 Task: Add a signature Micah Thompson containing With heartfelt thanks and warm wishes, Micah Thompson to email address softage.9@softage.net and add a label Insurance claims
Action: Mouse moved to (944, 230)
Screenshot: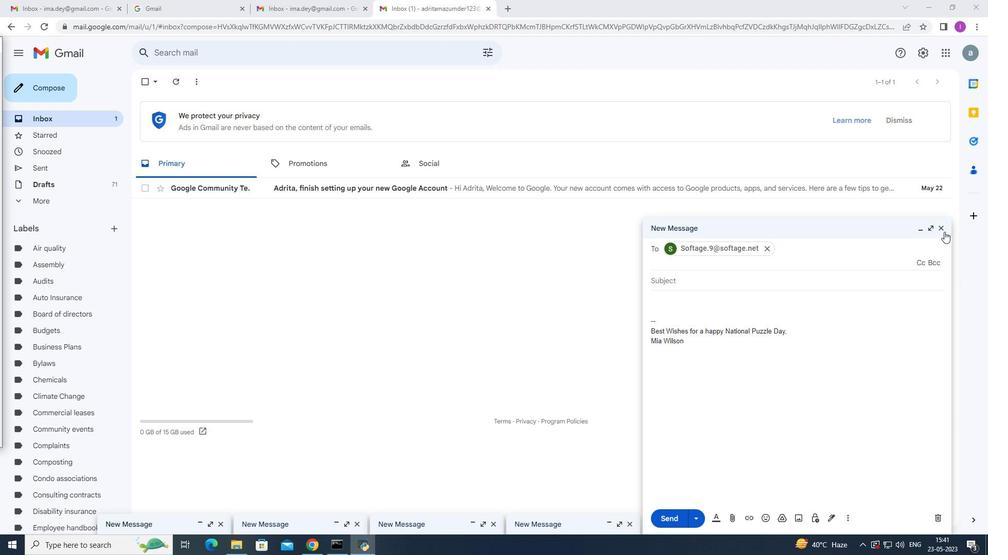 
Action: Mouse pressed left at (944, 230)
Screenshot: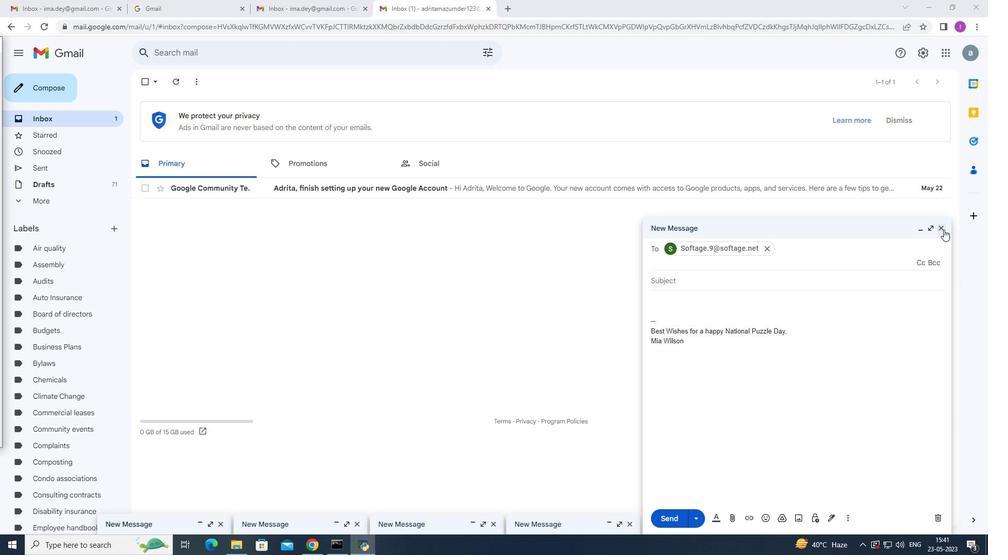 
Action: Mouse moved to (927, 52)
Screenshot: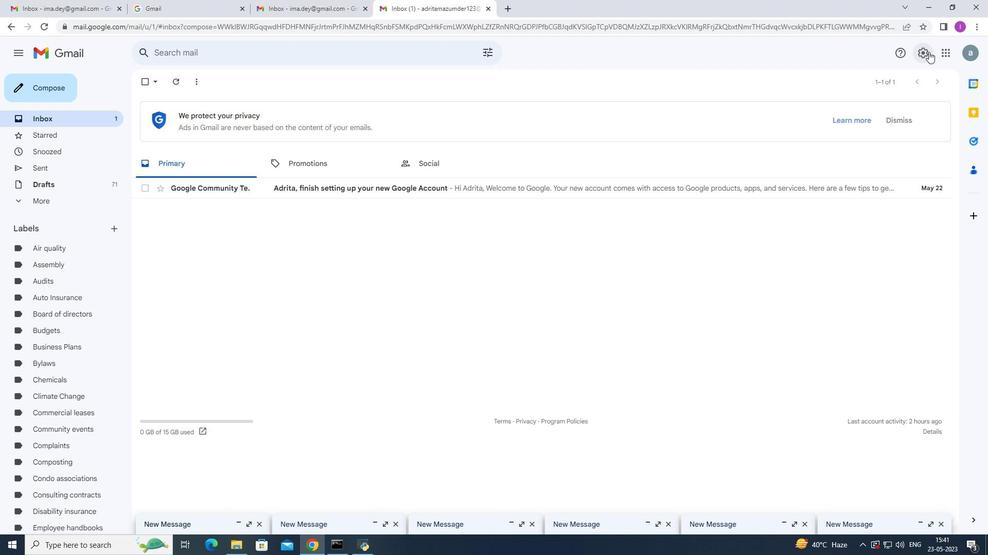 
Action: Mouse pressed left at (927, 52)
Screenshot: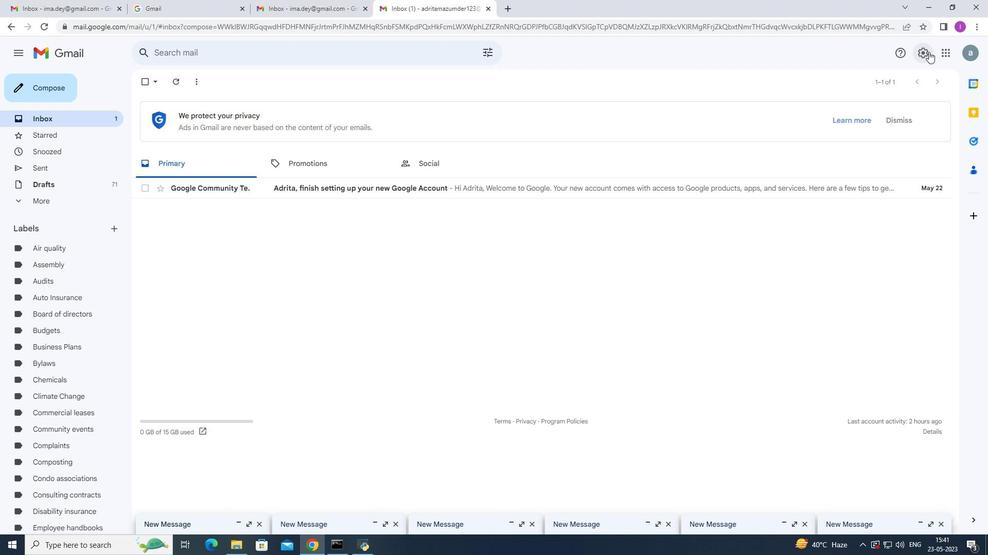 
Action: Mouse moved to (917, 52)
Screenshot: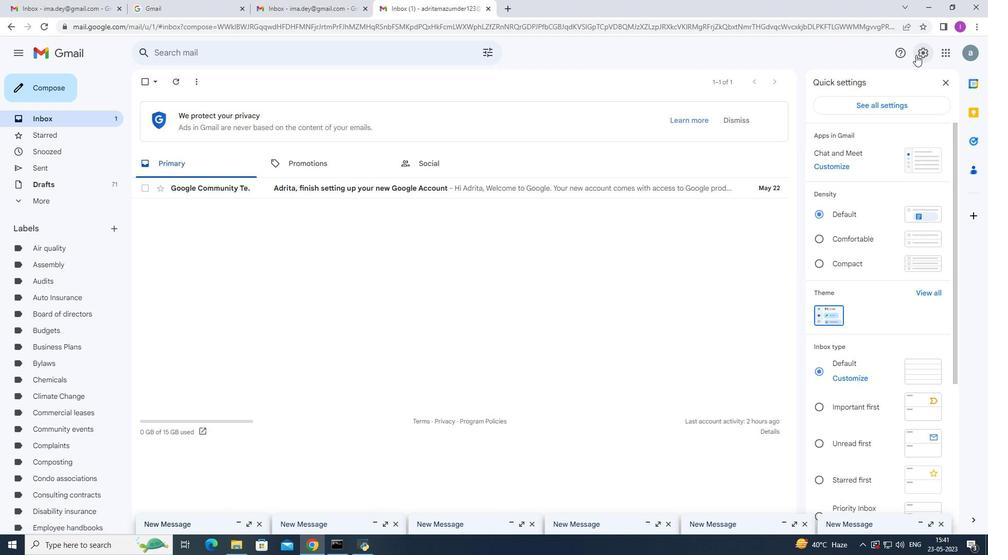 
Action: Mouse pressed left at (917, 52)
Screenshot: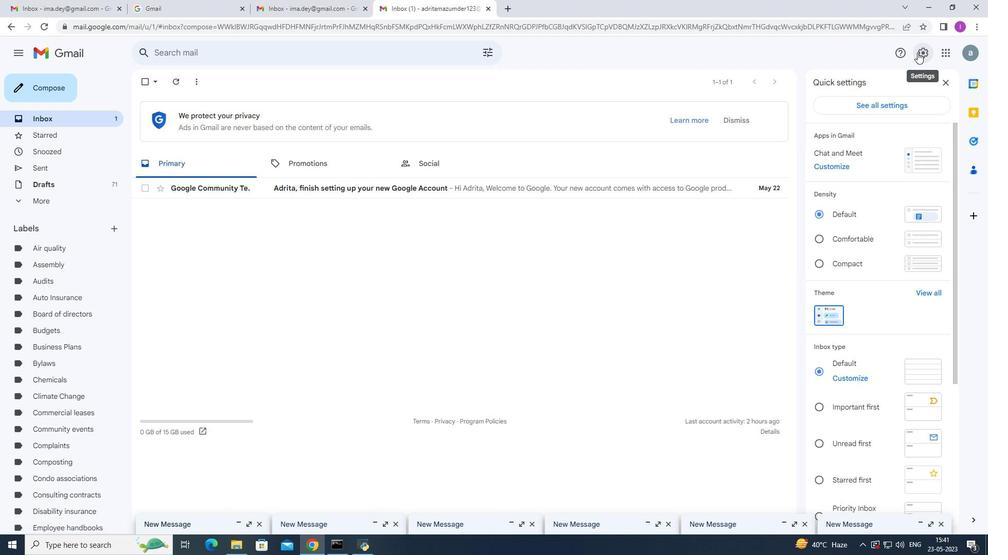 
Action: Mouse moved to (919, 54)
Screenshot: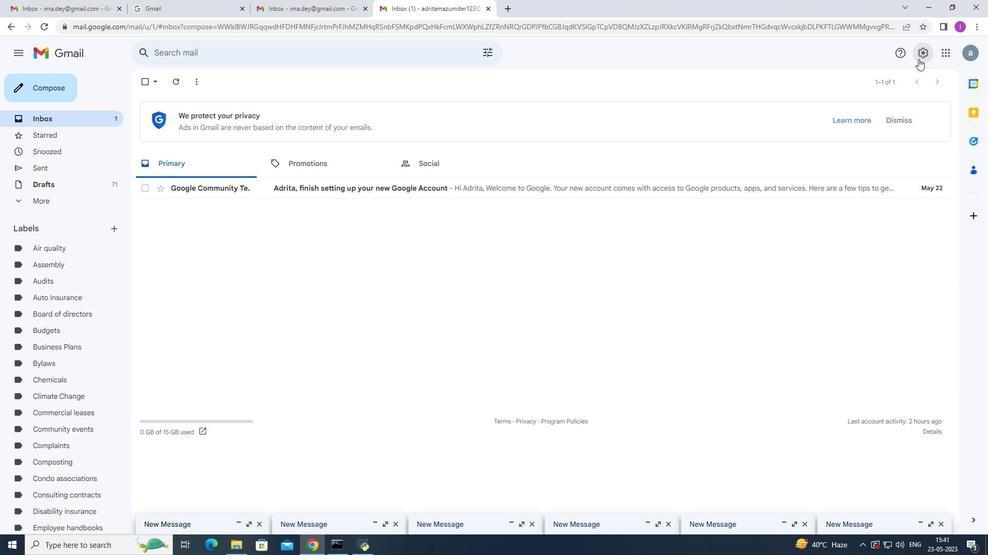 
Action: Mouse pressed left at (919, 54)
Screenshot: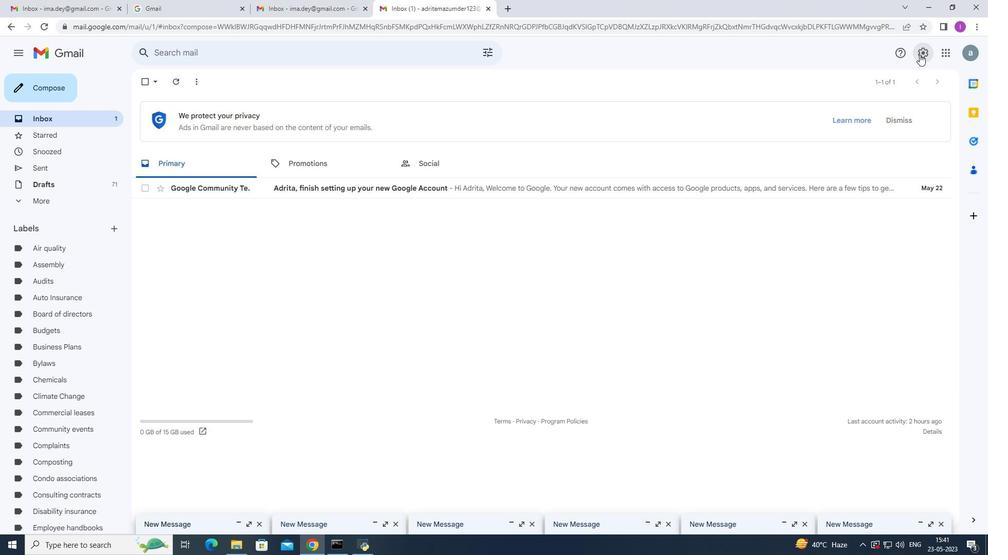 
Action: Mouse moved to (869, 102)
Screenshot: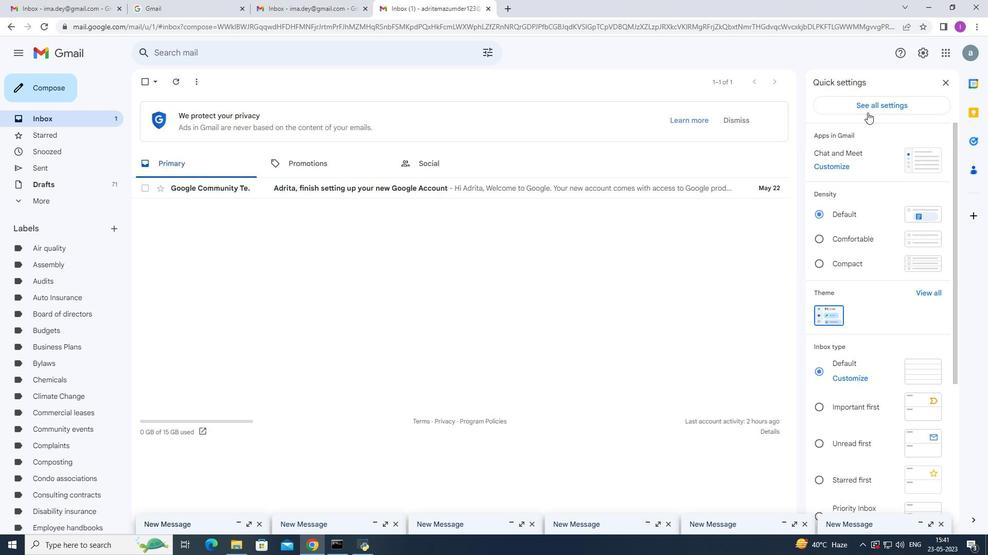 
Action: Mouse pressed left at (869, 102)
Screenshot: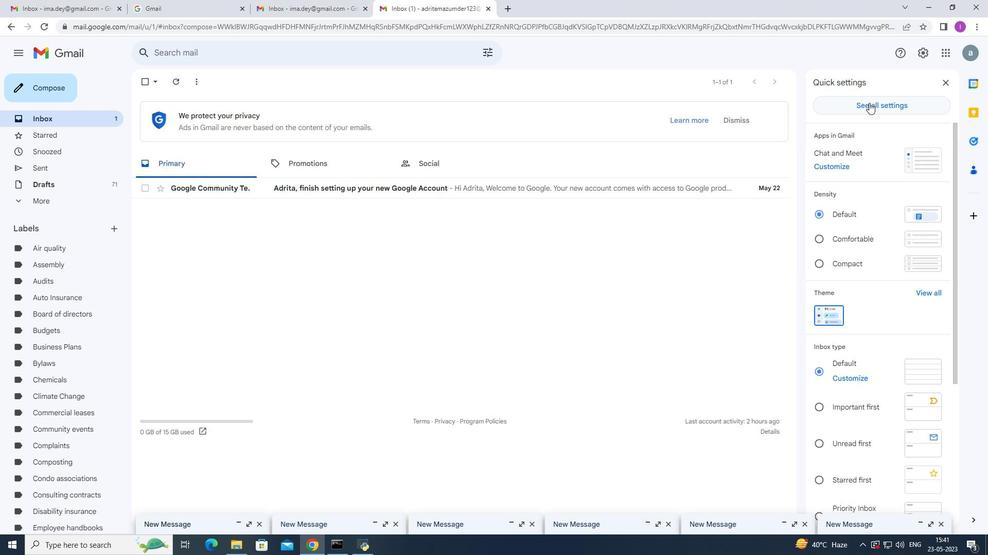 
Action: Mouse moved to (445, 309)
Screenshot: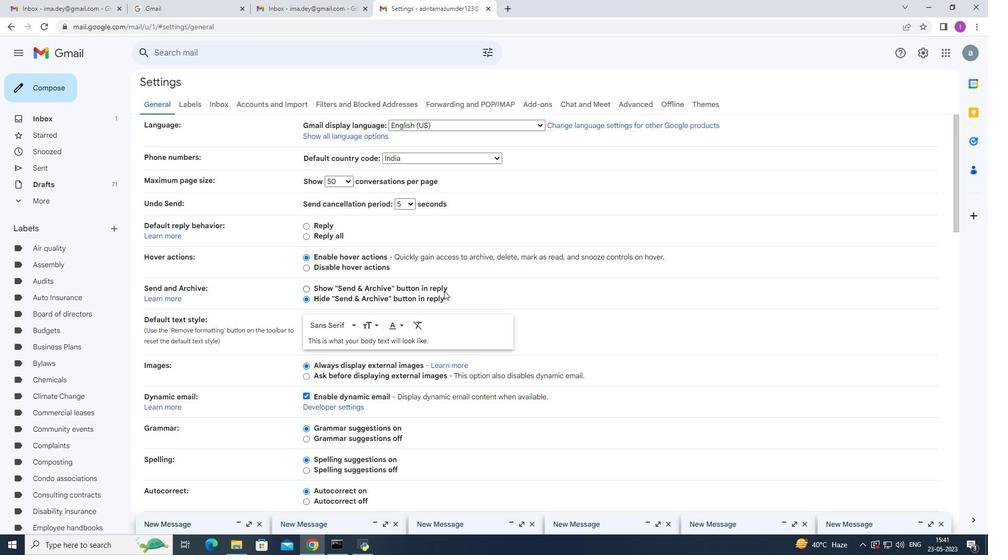 
Action: Mouse scrolled (442, 294) with delta (0, 0)
Screenshot: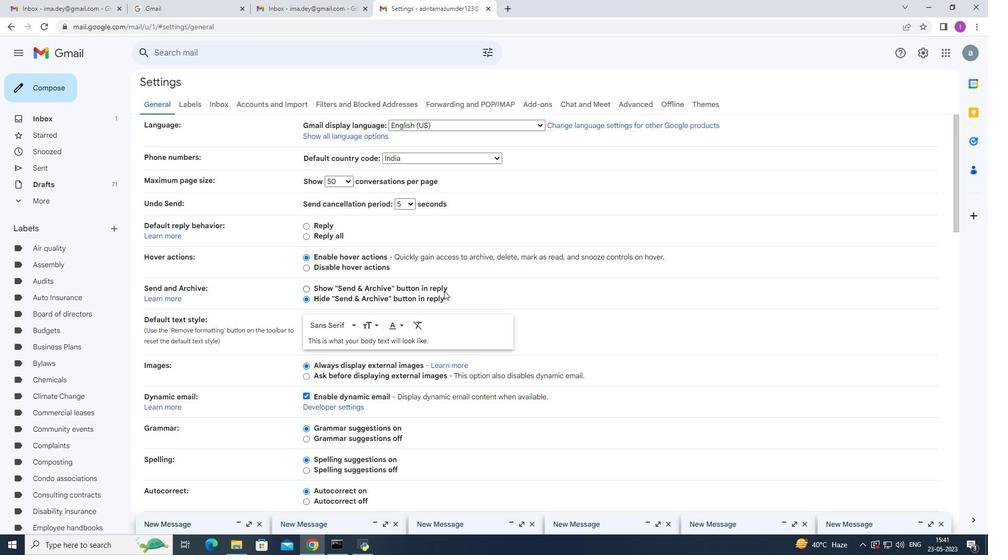 
Action: Mouse scrolled (442, 302) with delta (0, 0)
Screenshot: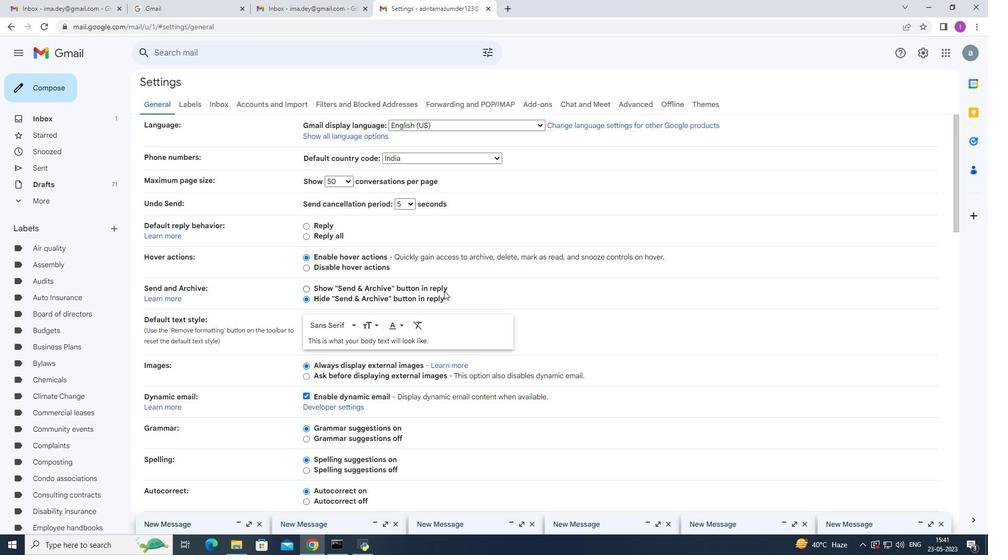 
Action: Mouse scrolled (442, 303) with delta (0, 0)
Screenshot: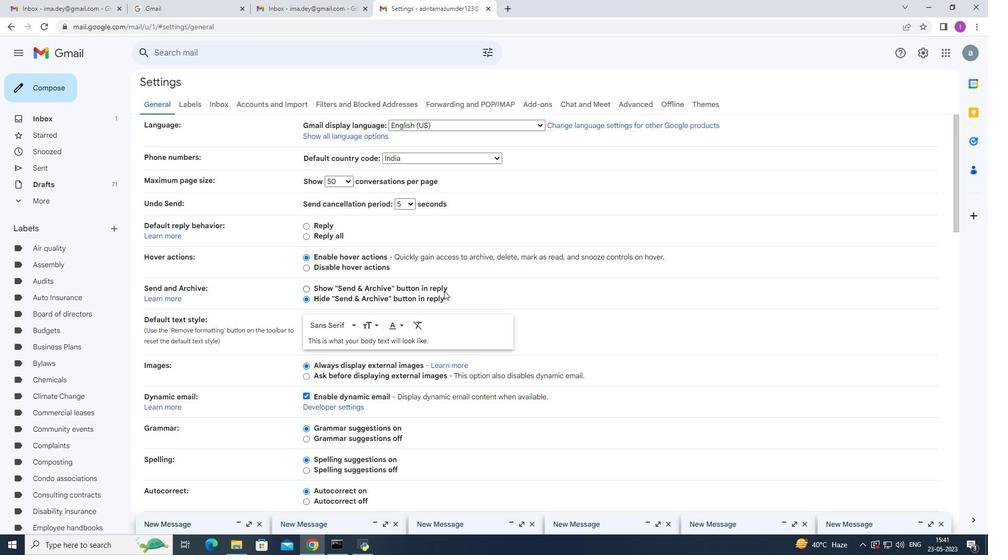 
Action: Mouse scrolled (443, 303) with delta (0, 0)
Screenshot: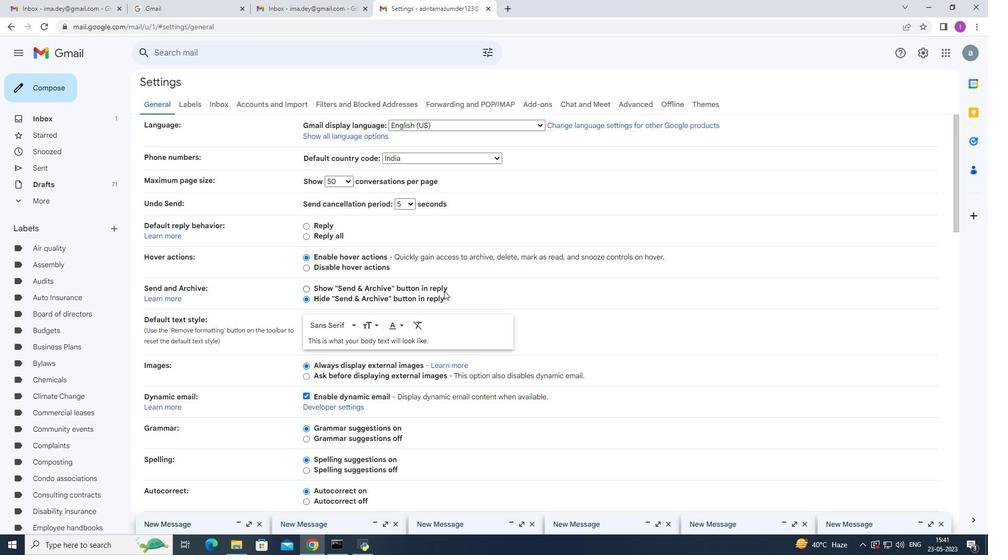 
Action: Mouse moved to (445, 309)
Screenshot: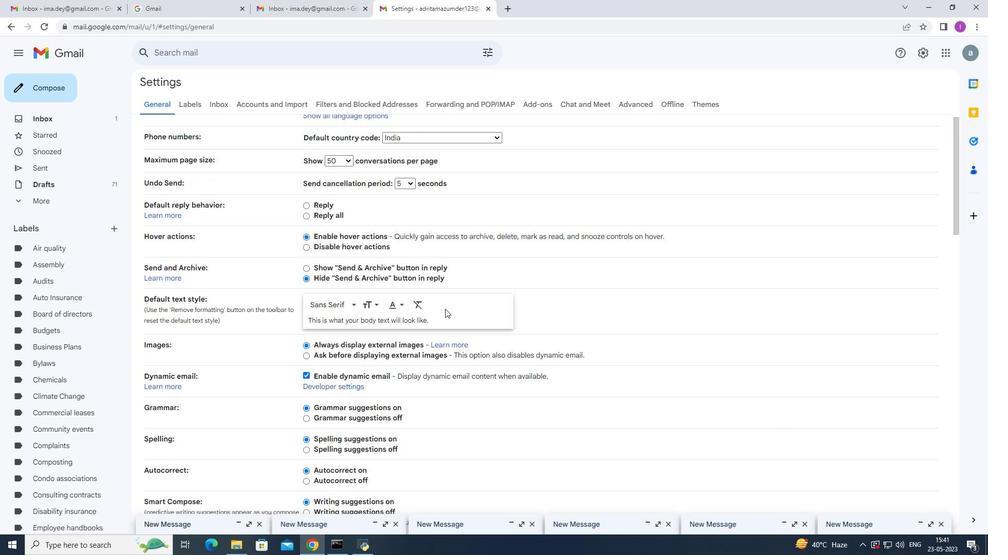 
Action: Mouse scrolled (445, 308) with delta (0, 0)
Screenshot: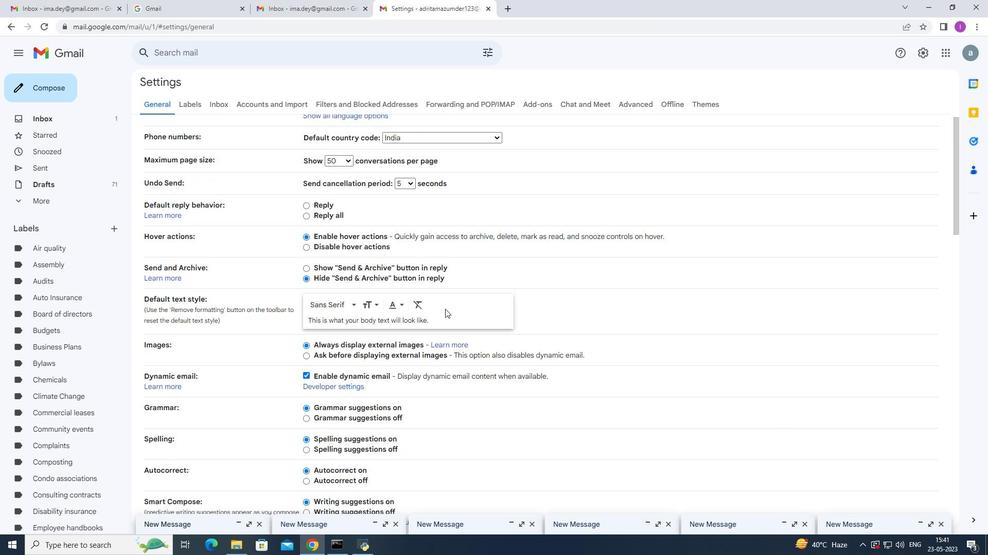 
Action: Mouse scrolled (445, 308) with delta (0, 0)
Screenshot: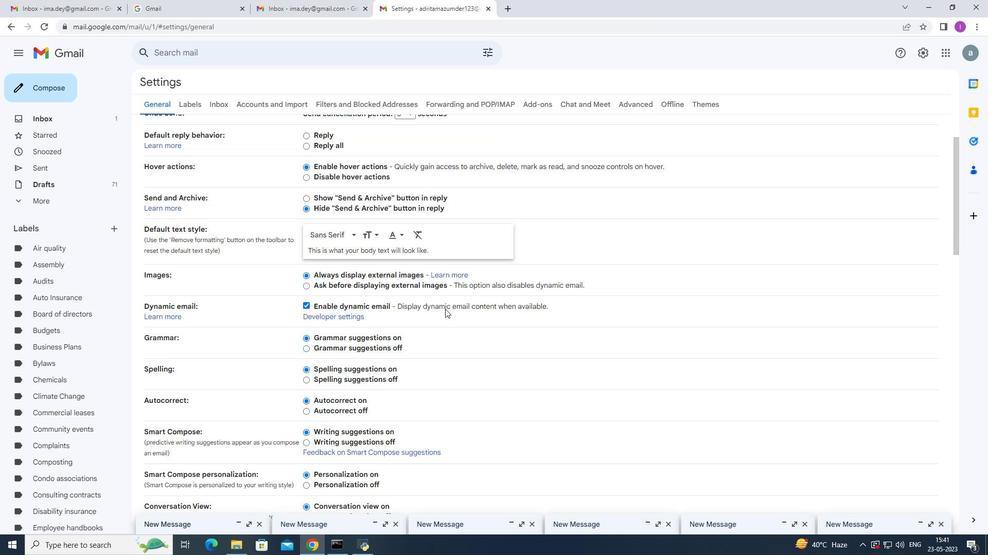 
Action: Mouse moved to (445, 309)
Screenshot: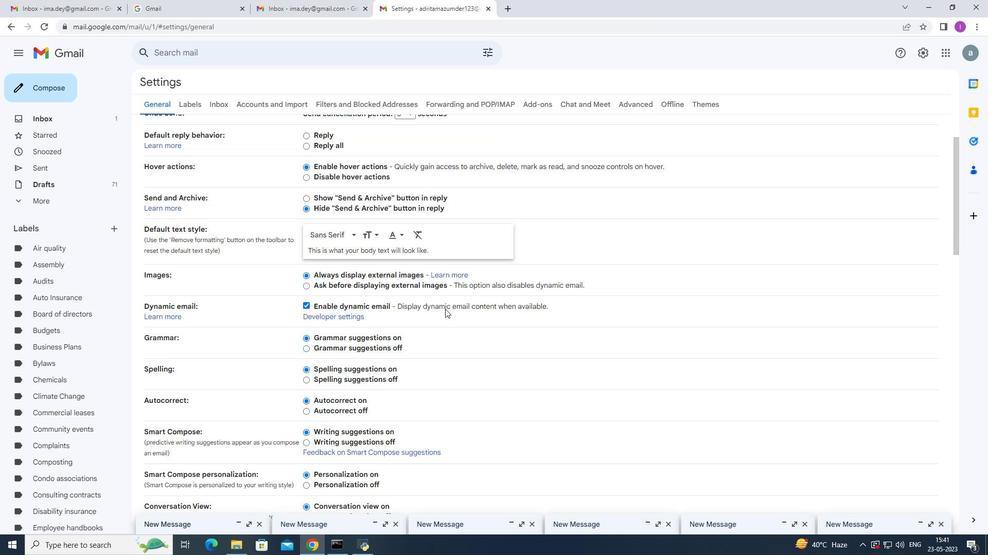 
Action: Mouse scrolled (445, 309) with delta (0, 0)
Screenshot: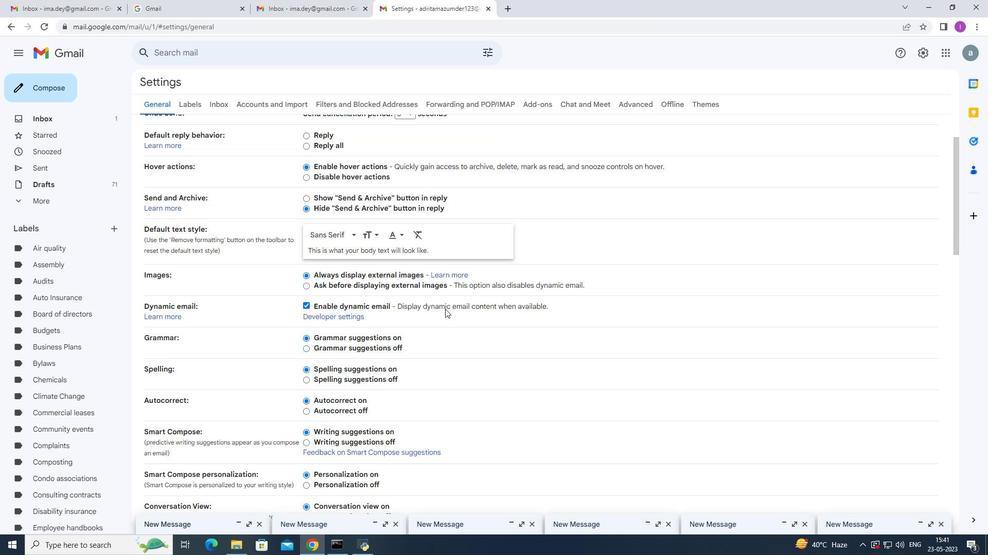 
Action: Mouse scrolled (445, 308) with delta (0, 0)
Screenshot: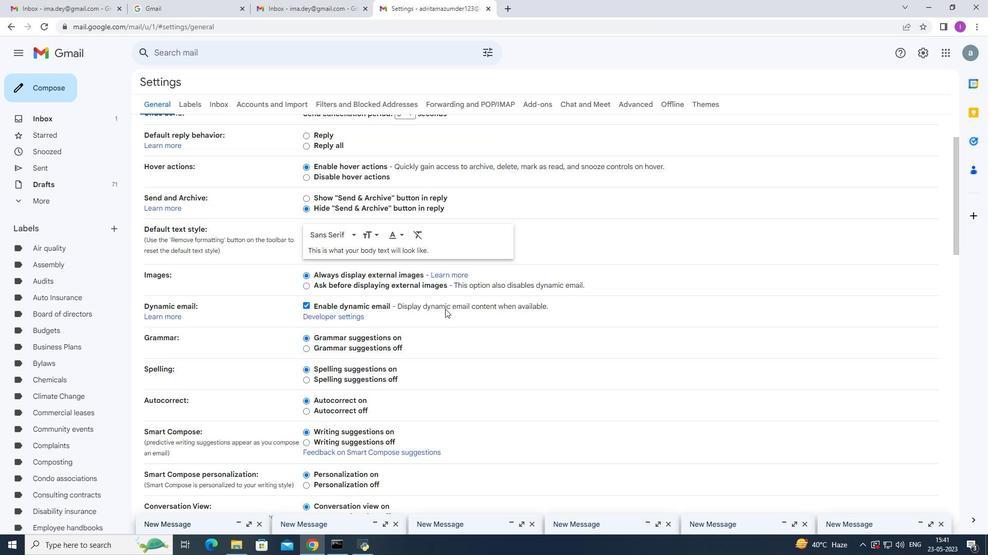 
Action: Mouse scrolled (445, 308) with delta (0, 0)
Screenshot: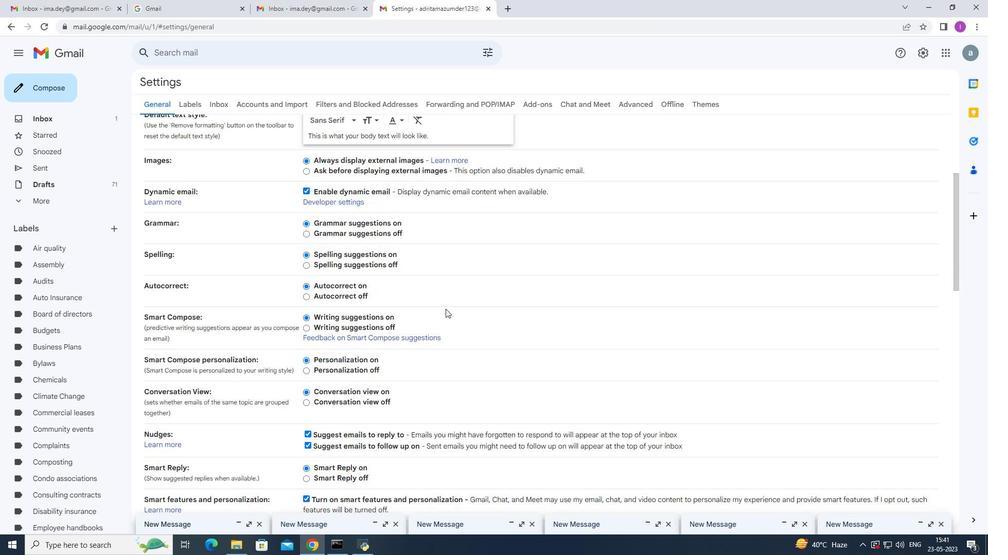 
Action: Mouse scrolled (445, 308) with delta (0, 0)
Screenshot: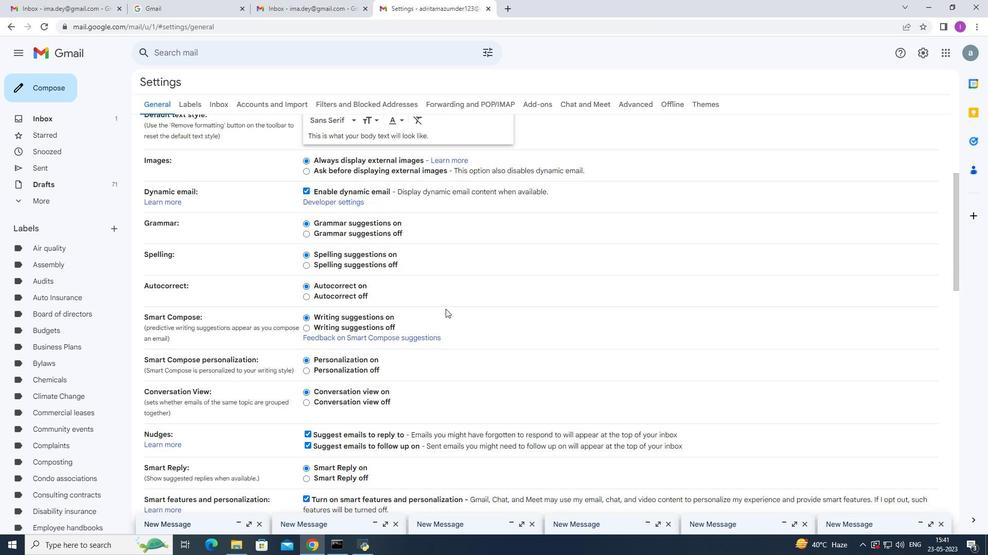 
Action: Mouse moved to (449, 304)
Screenshot: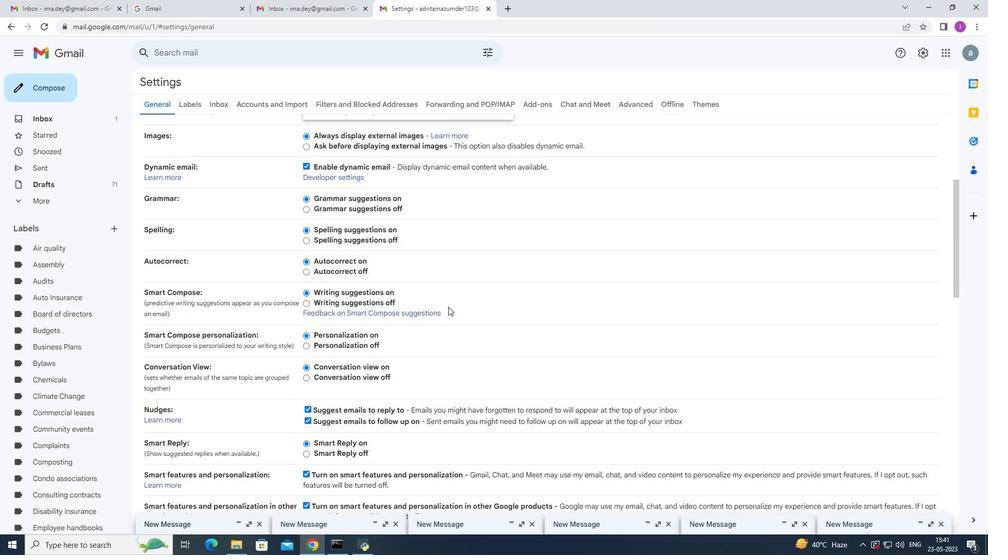 
Action: Mouse scrolled (449, 304) with delta (0, 0)
Screenshot: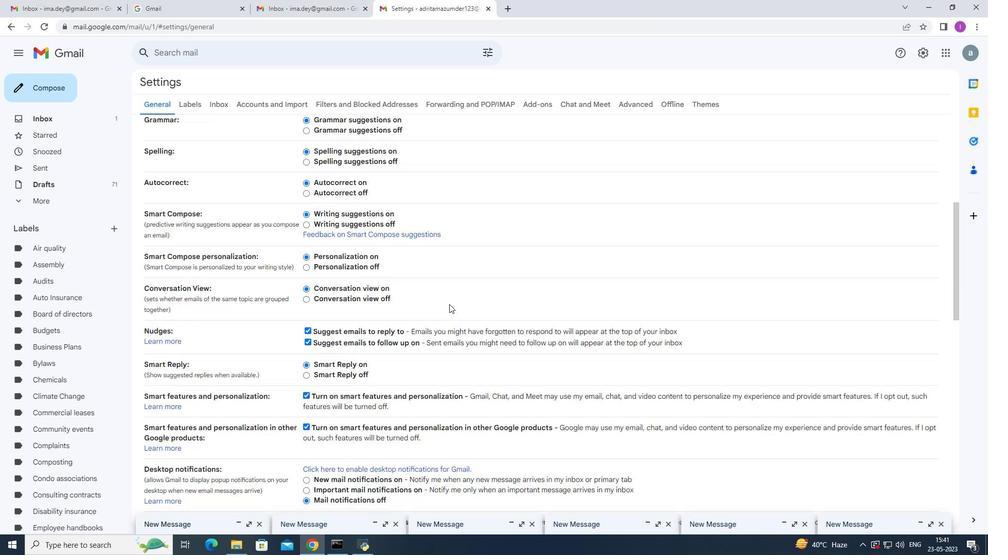 
Action: Mouse moved to (449, 304)
Screenshot: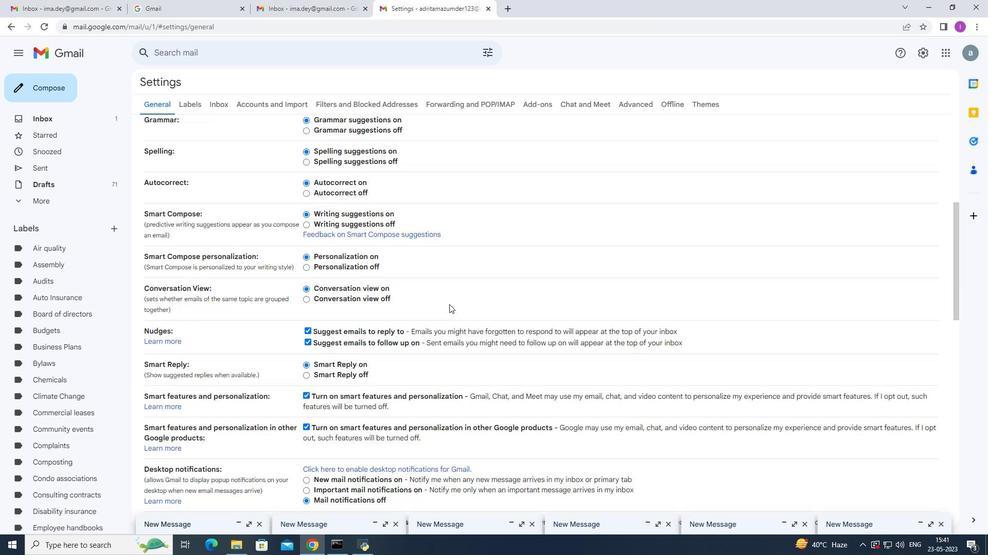 
Action: Mouse scrolled (449, 303) with delta (0, 0)
Screenshot: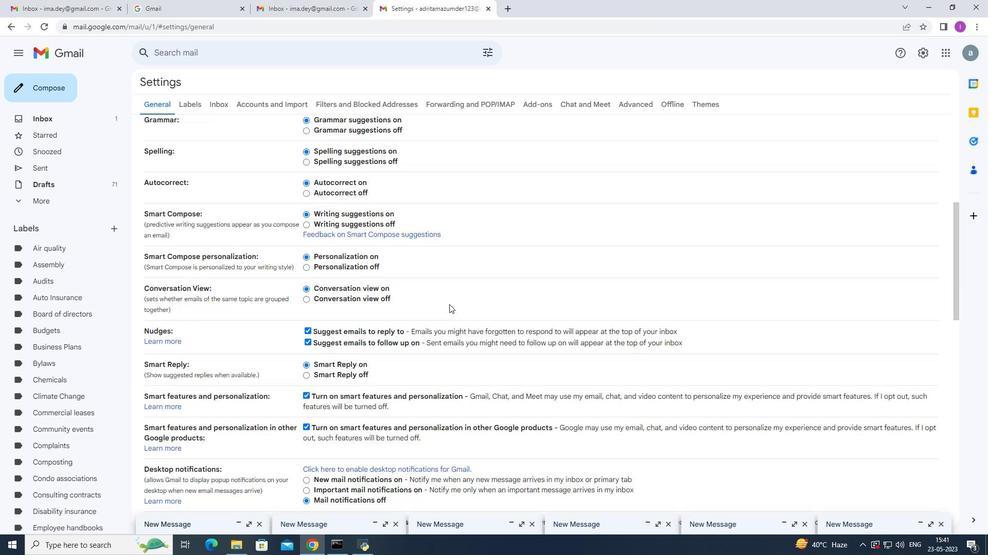 
Action: Mouse moved to (454, 299)
Screenshot: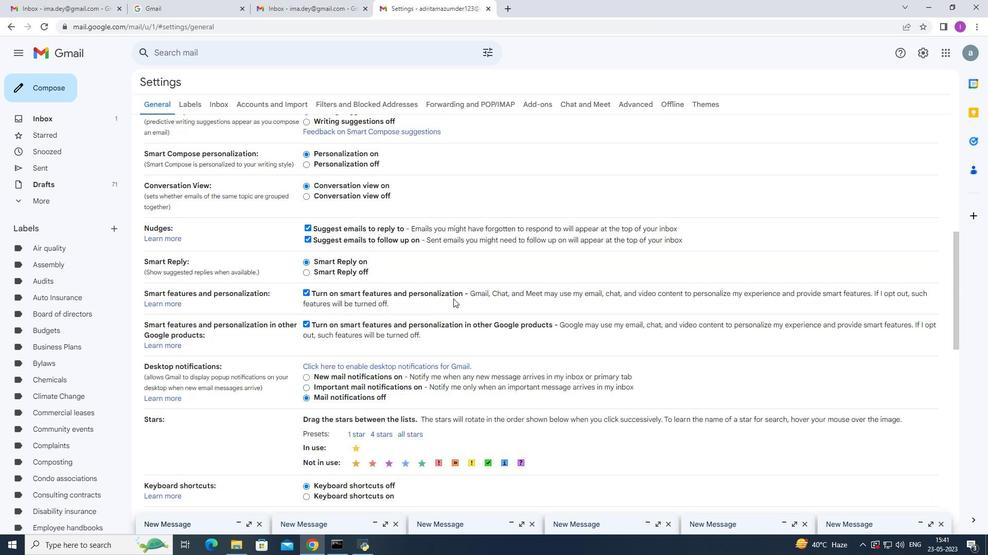 
Action: Mouse scrolled (454, 298) with delta (0, 0)
Screenshot: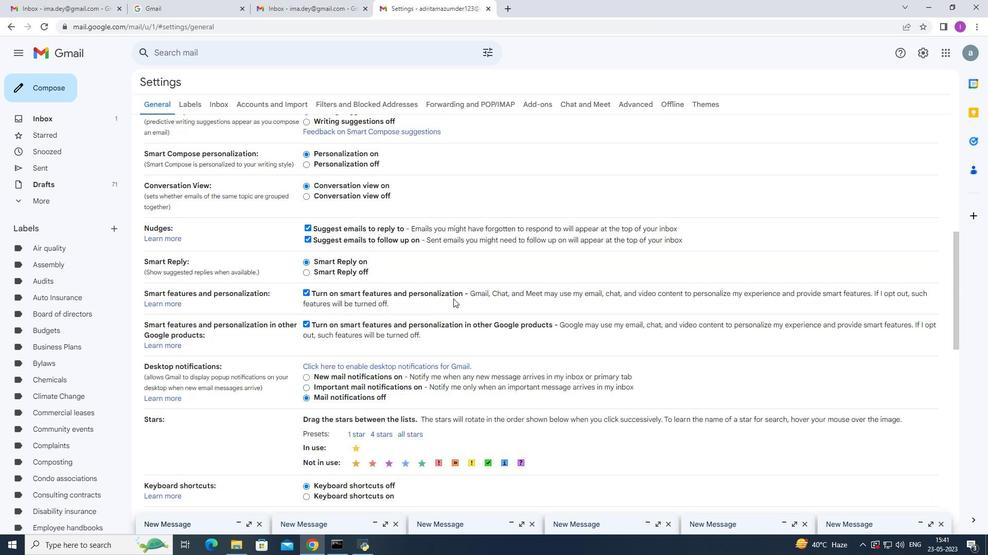 
Action: Mouse scrolled (454, 298) with delta (0, 0)
Screenshot: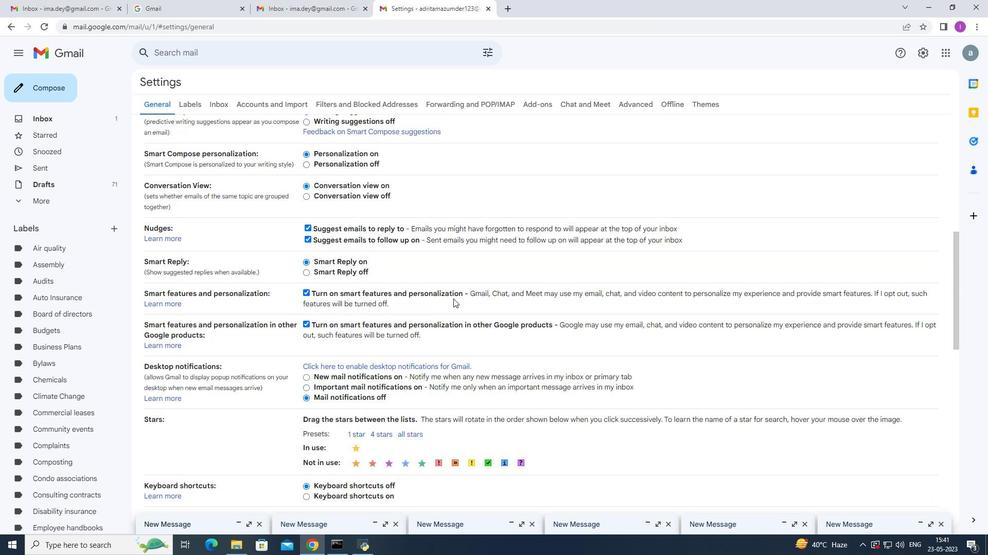 
Action: Mouse moved to (455, 299)
Screenshot: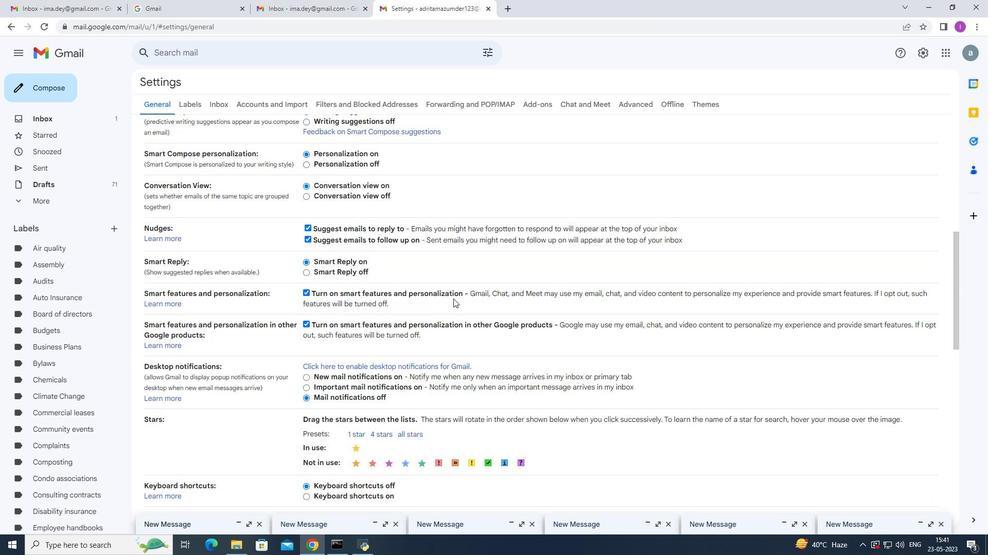 
Action: Mouse scrolled (454, 298) with delta (0, 0)
Screenshot: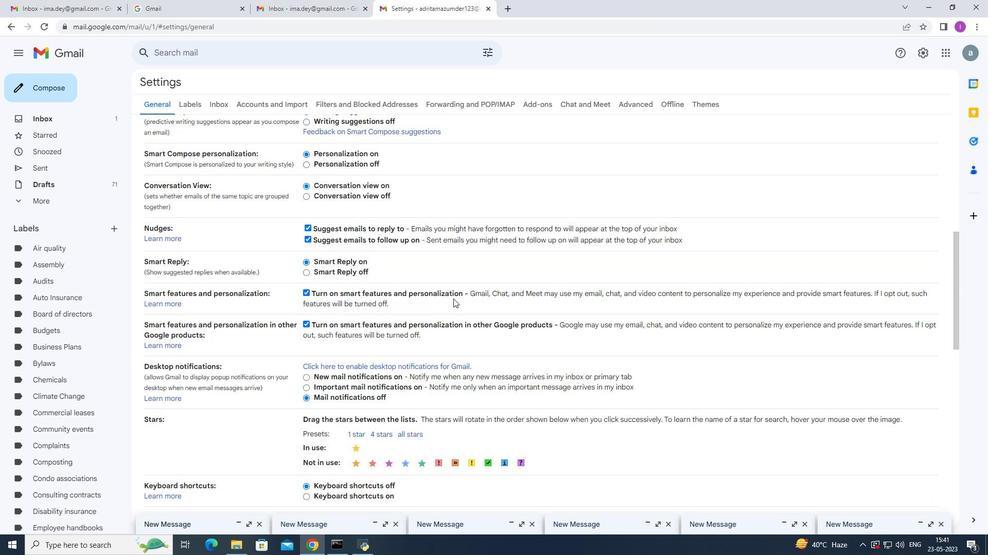 
Action: Mouse scrolled (455, 298) with delta (0, 0)
Screenshot: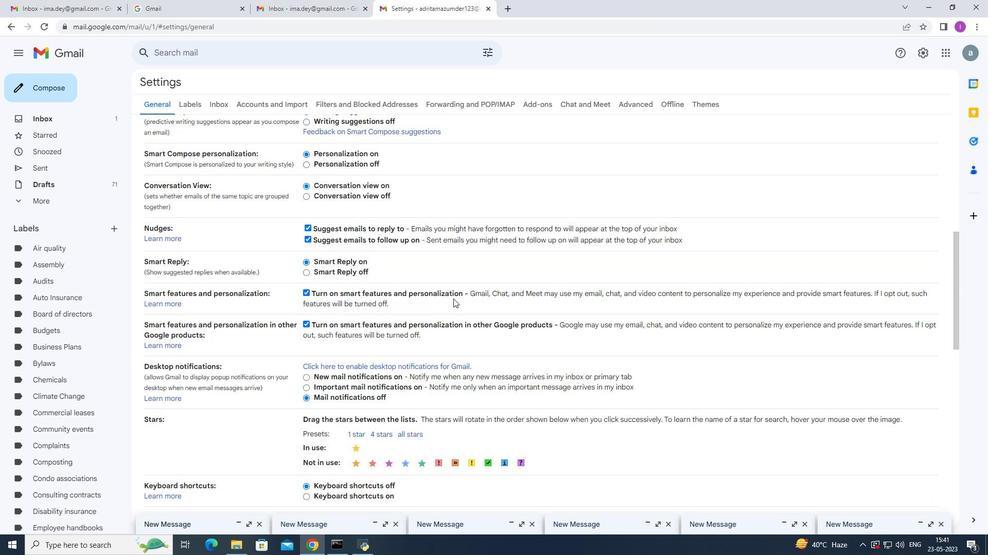 
Action: Mouse moved to (456, 297)
Screenshot: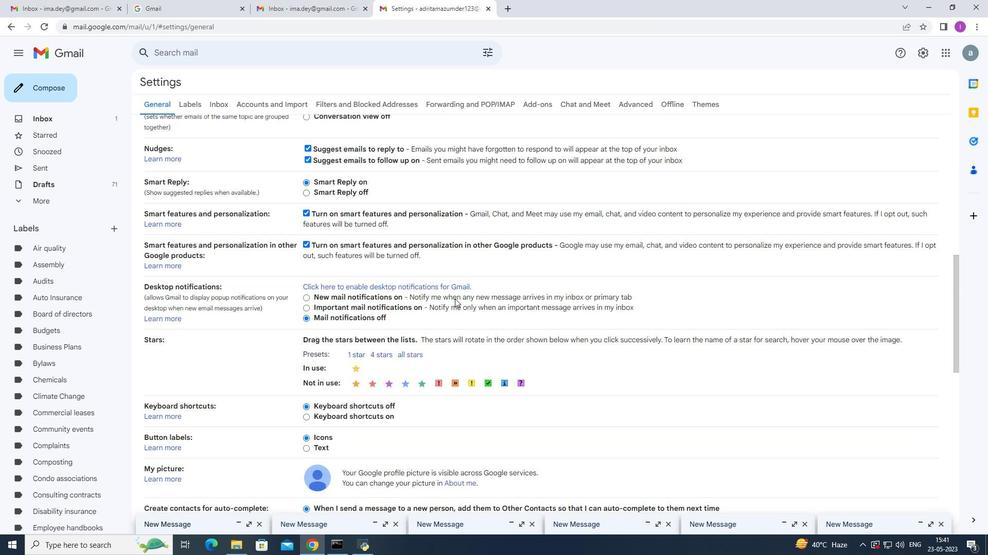 
Action: Mouse scrolled (456, 296) with delta (0, 0)
Screenshot: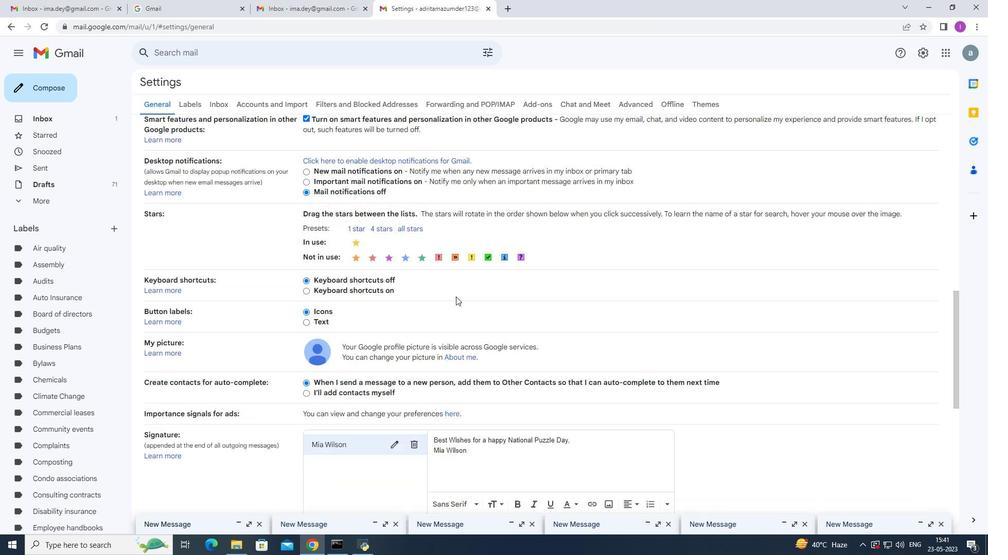 
Action: Mouse scrolled (456, 296) with delta (0, 0)
Screenshot: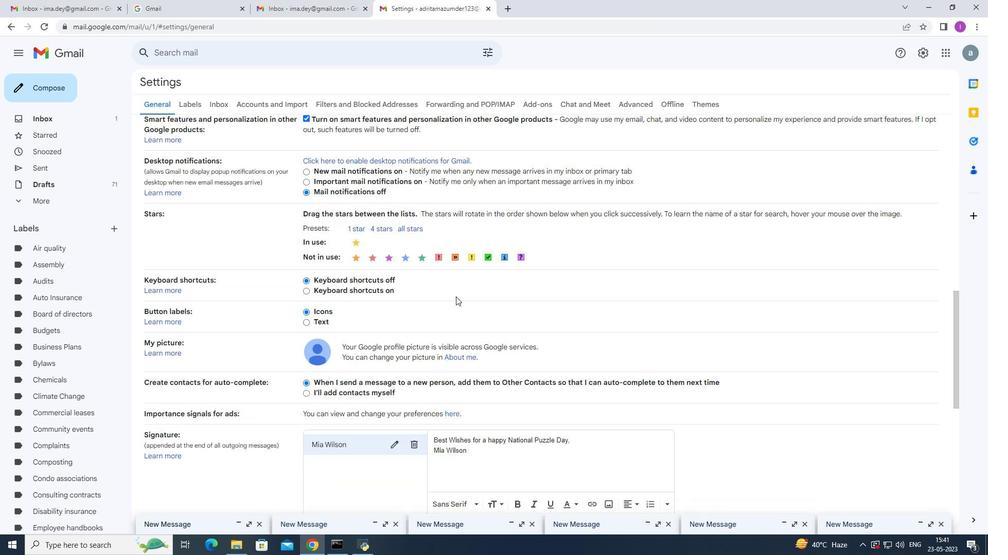 
Action: Mouse scrolled (456, 296) with delta (0, 0)
Screenshot: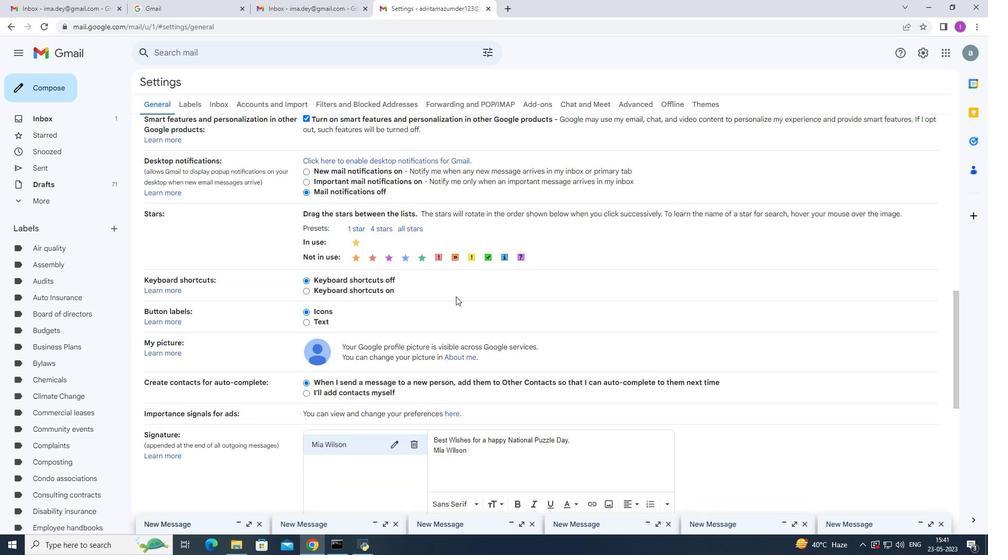 
Action: Mouse scrolled (456, 296) with delta (0, 0)
Screenshot: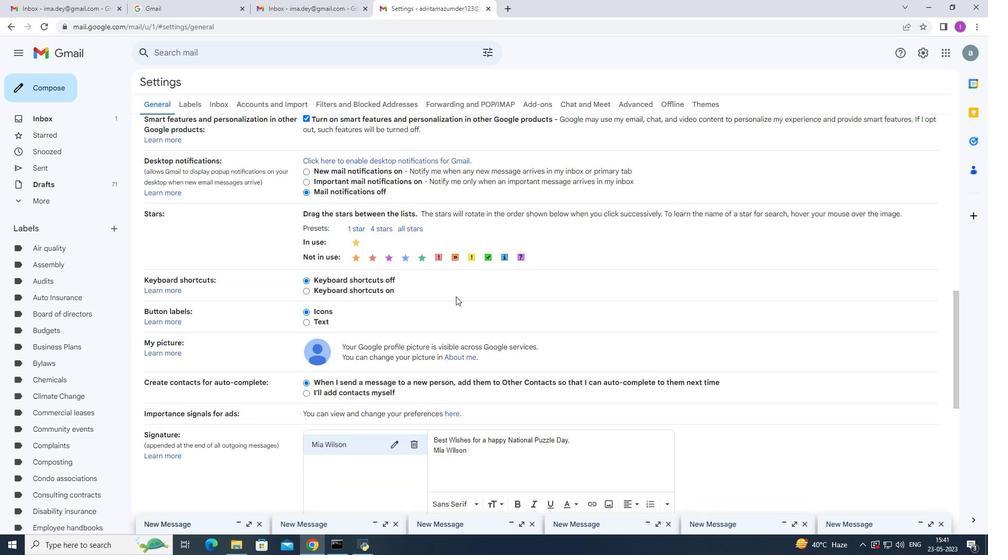 
Action: Mouse moved to (413, 231)
Screenshot: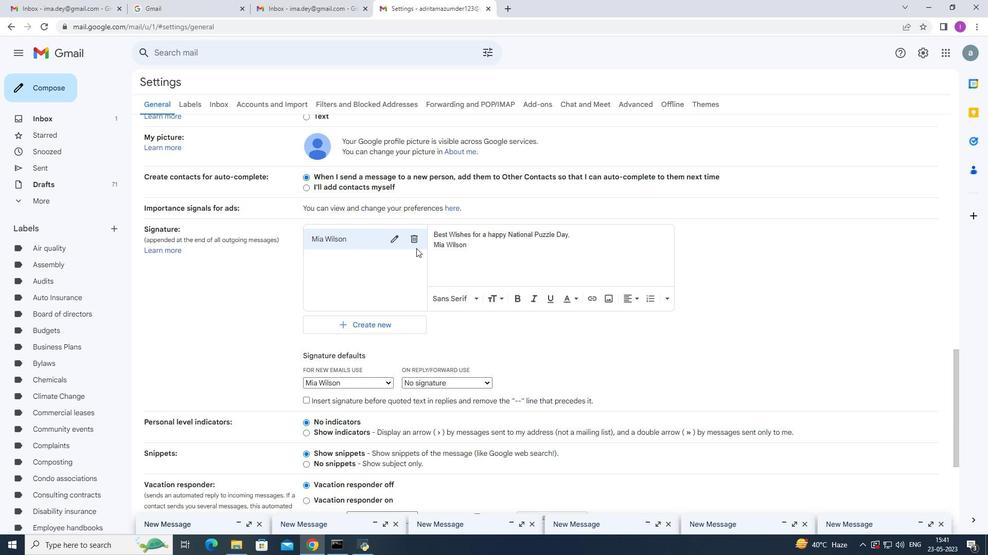 
Action: Mouse pressed left at (413, 231)
Screenshot: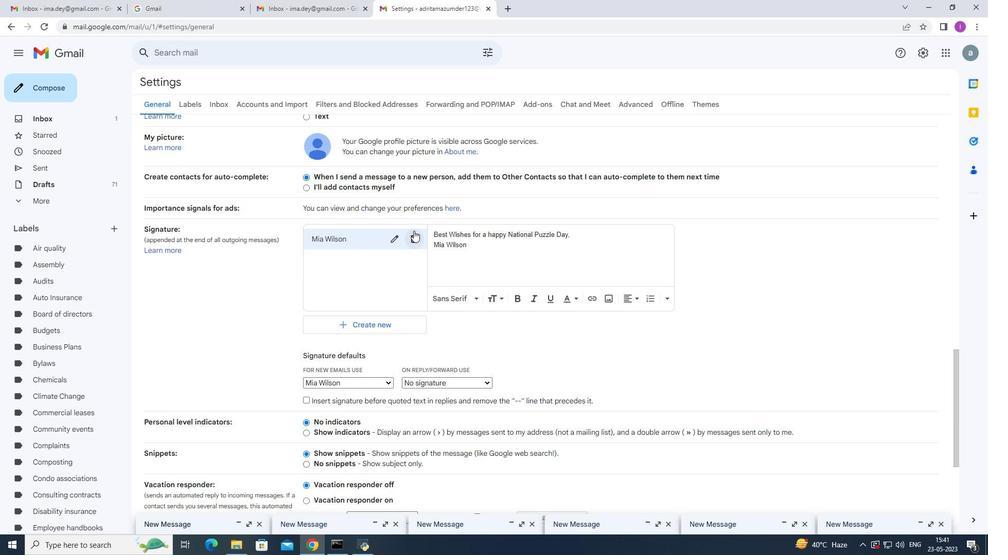 
Action: Mouse moved to (581, 303)
Screenshot: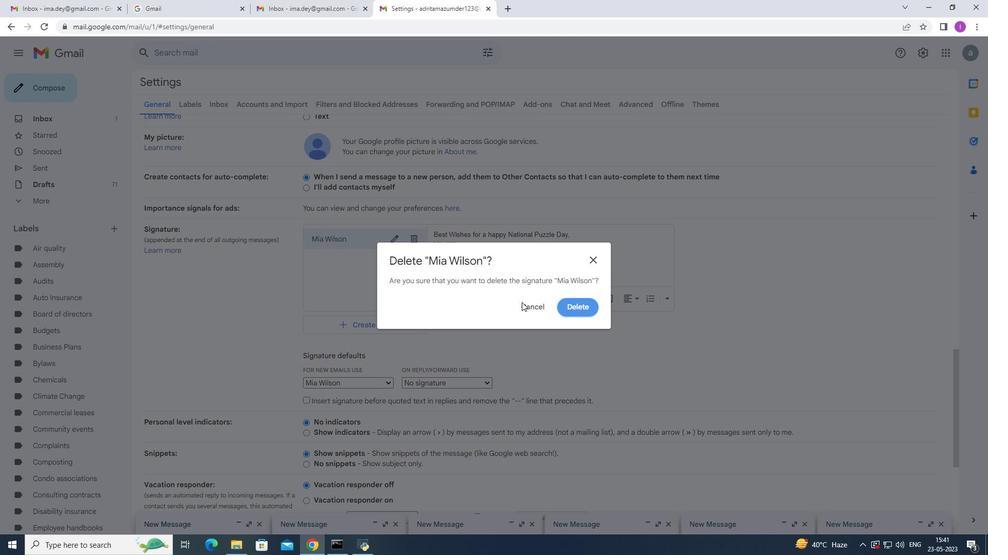 
Action: Mouse pressed left at (581, 303)
Screenshot: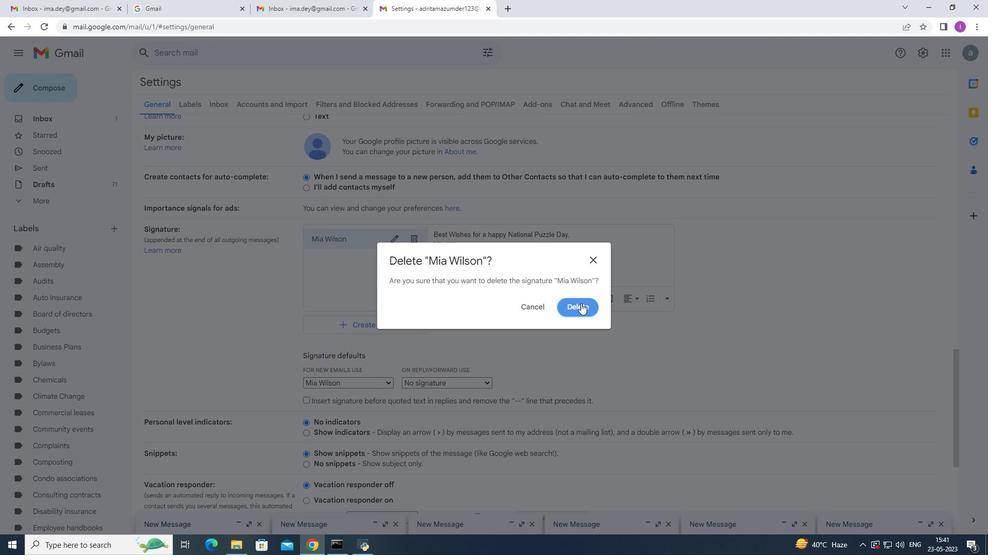 
Action: Mouse moved to (349, 253)
Screenshot: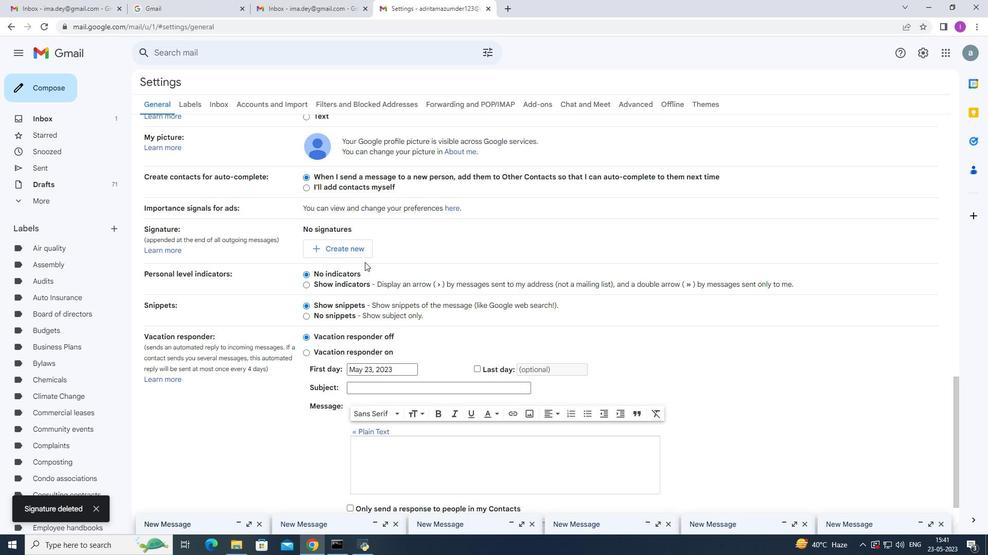 
Action: Mouse pressed left at (349, 253)
Screenshot: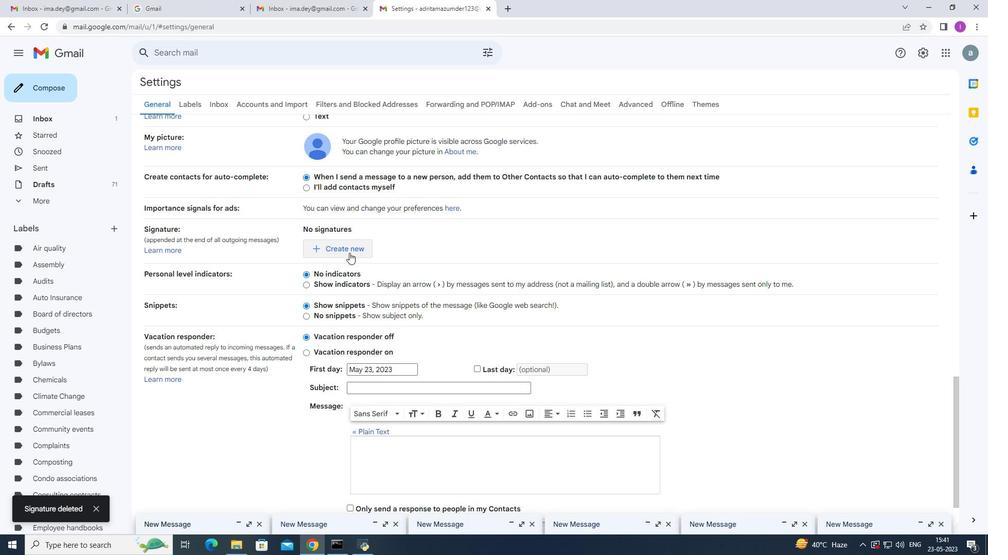 
Action: Mouse moved to (492, 281)
Screenshot: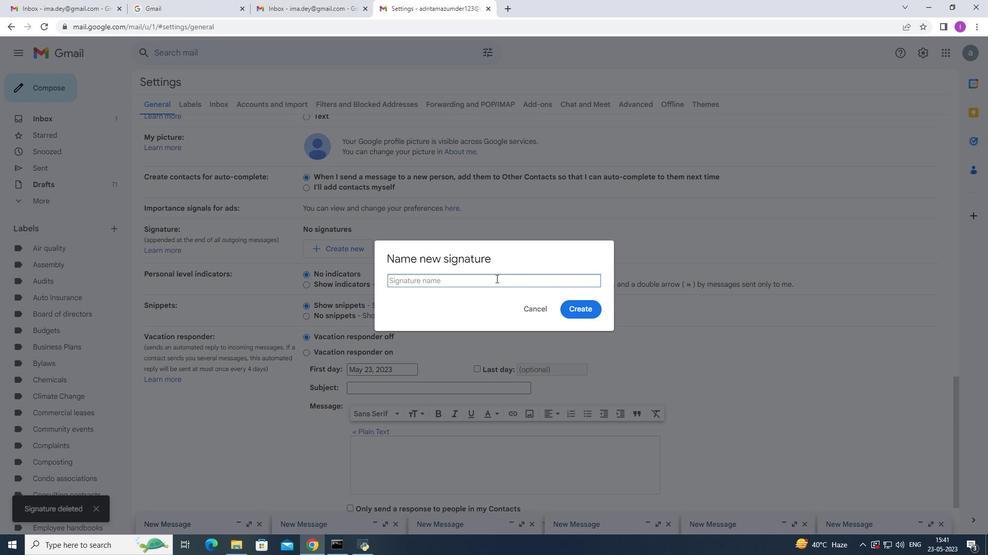
Action: Mouse pressed left at (492, 281)
Screenshot: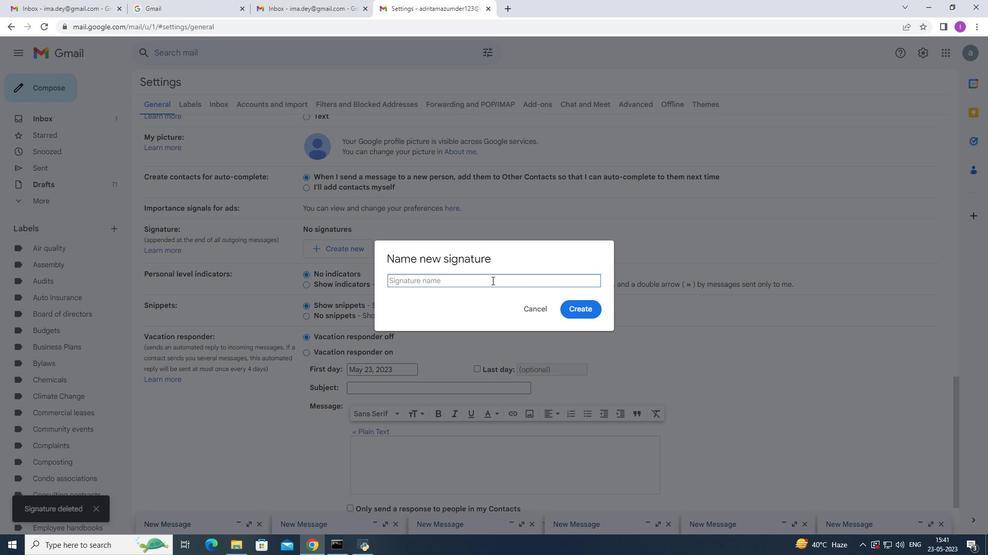 
Action: Mouse moved to (510, 271)
Screenshot: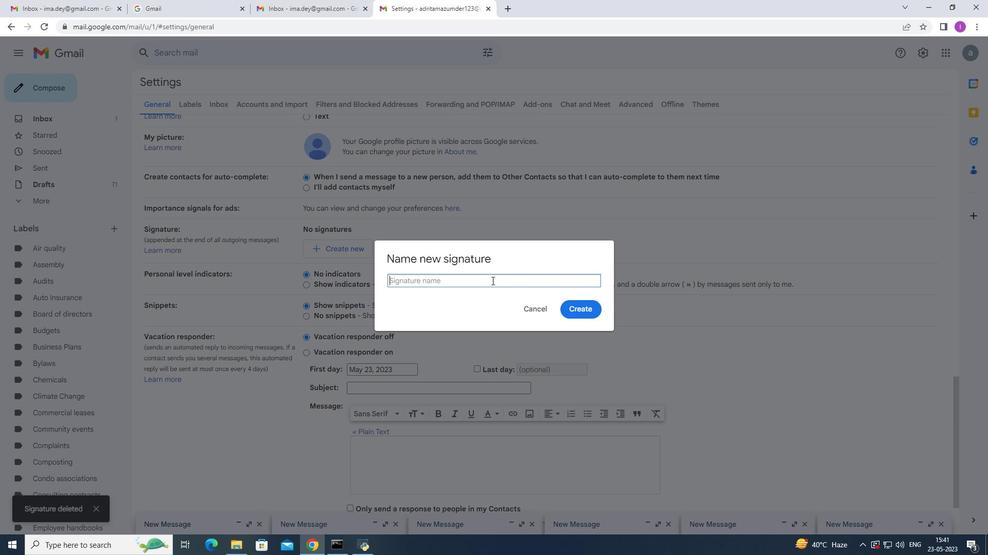 
Action: Key pressed <Key.shift>Micah<Key.space><Key.shift><Key.shift><Key.shift><Key.shift><Key.shift>Thompson<Key.space>
Screenshot: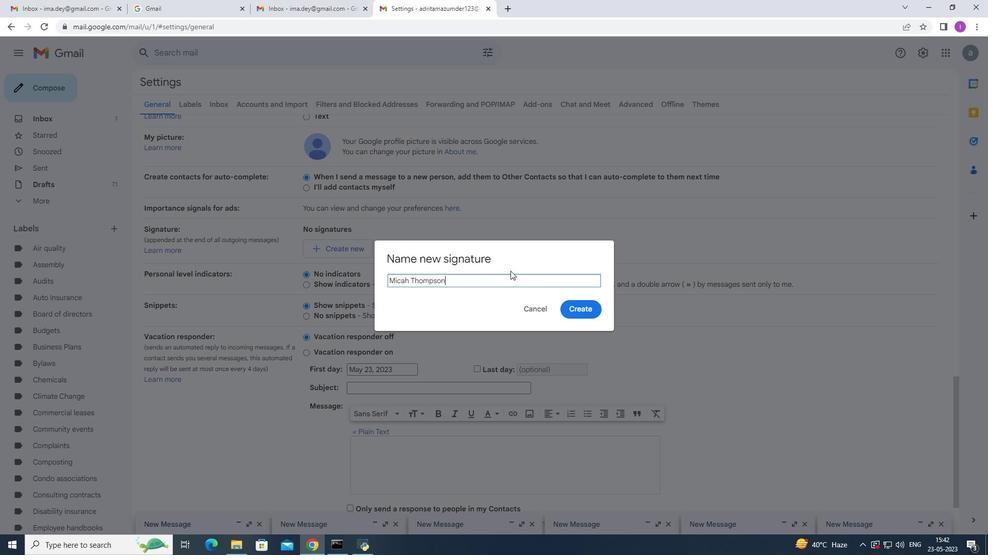 
Action: Mouse moved to (582, 312)
Screenshot: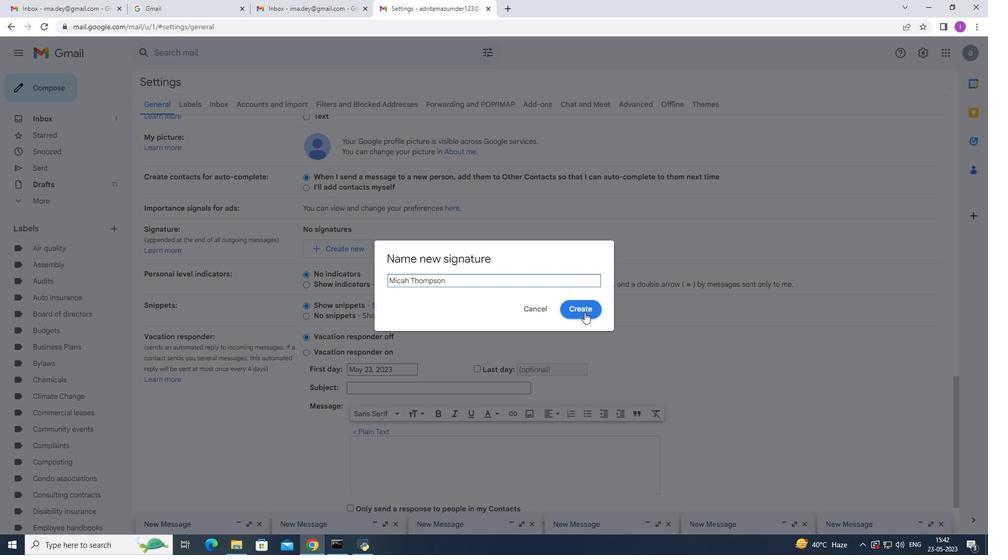
Action: Mouse pressed left at (582, 312)
Screenshot: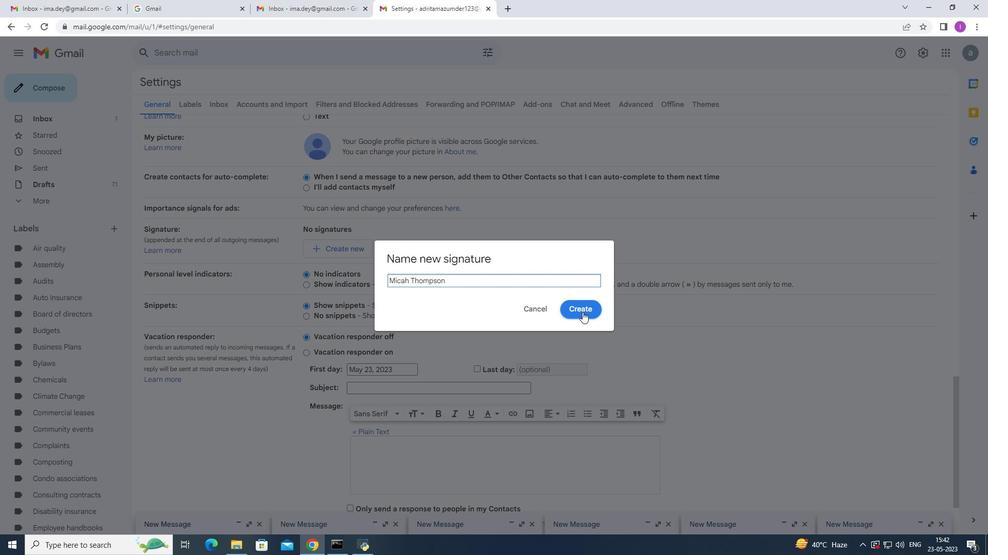 
Action: Mouse moved to (388, 382)
Screenshot: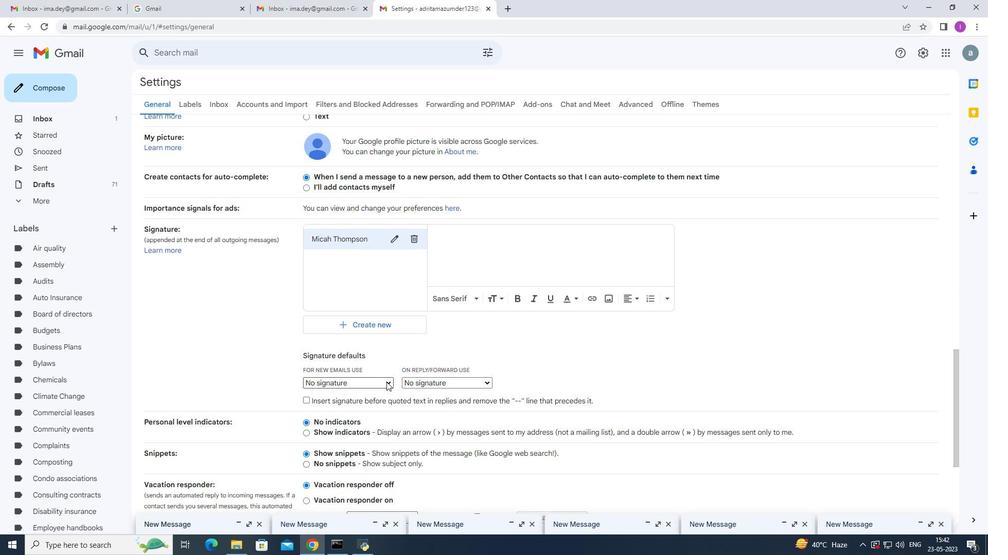 
Action: Mouse pressed left at (388, 382)
Screenshot: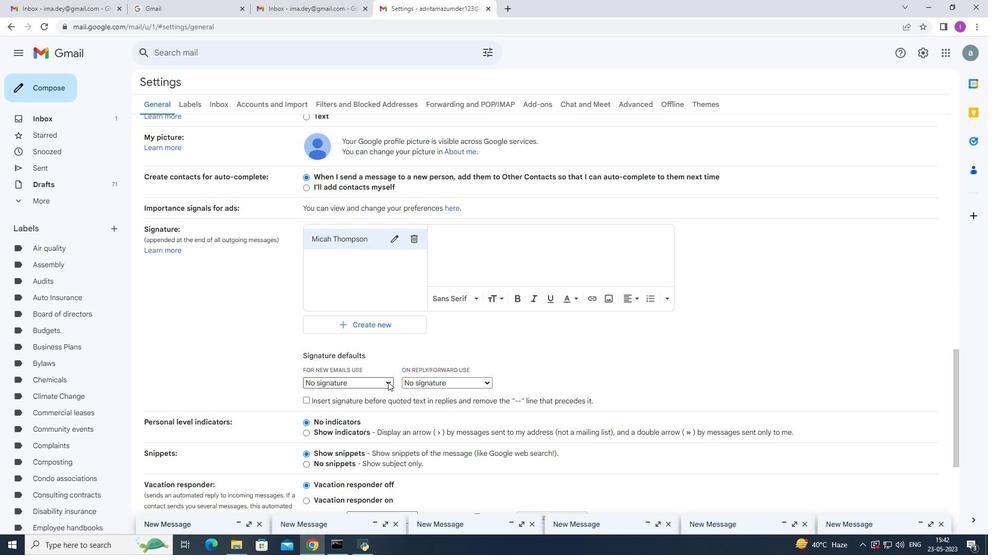 
Action: Mouse moved to (366, 404)
Screenshot: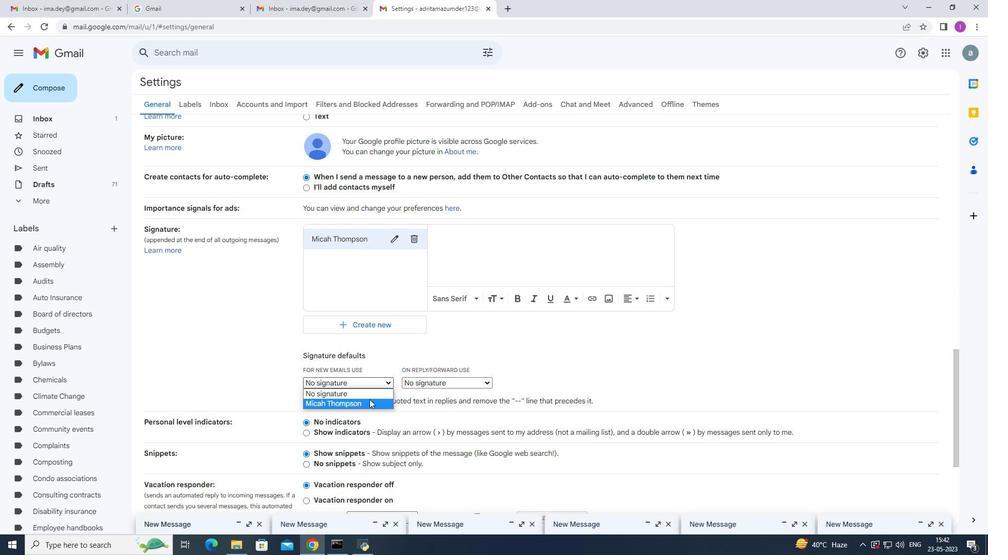 
Action: Mouse pressed left at (366, 404)
Screenshot: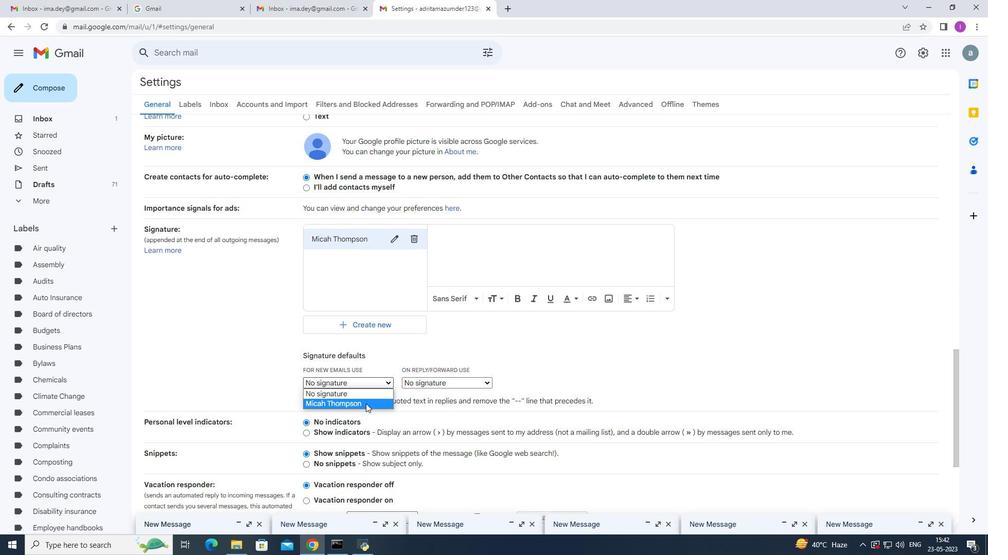 
Action: Mouse moved to (449, 243)
Screenshot: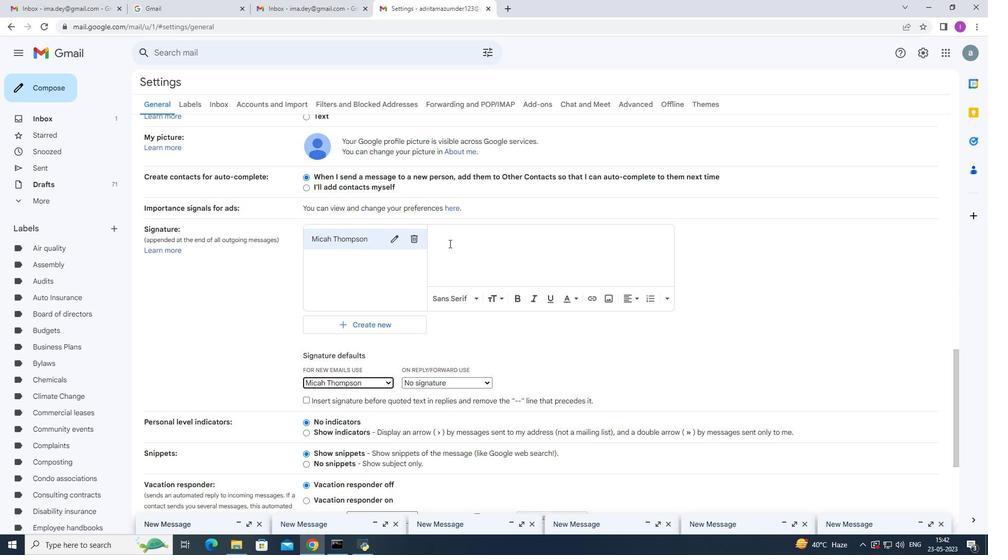 
Action: Mouse pressed left at (449, 243)
Screenshot: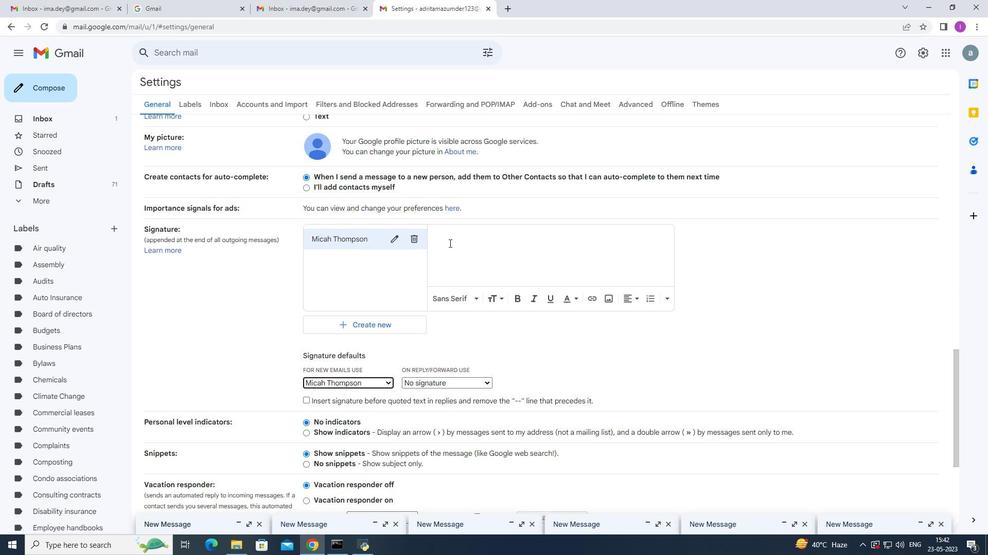 
Action: Mouse moved to (515, 249)
Screenshot: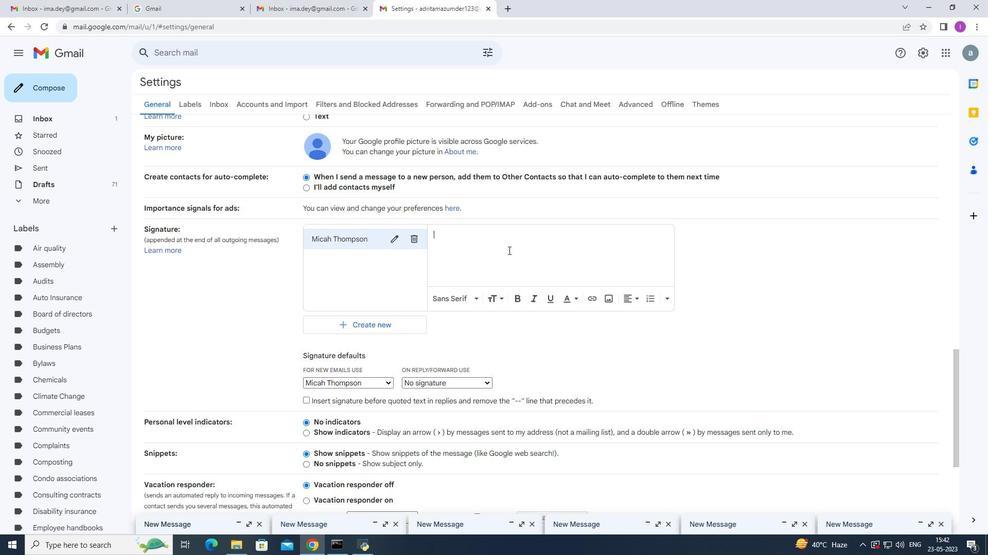 
Action: Key pressed <Key.shift><Key.shift>With<Key.space>heartfelt<Key.space>thanks<Key.space>and<Key.space>warm<Key.space>wishes,<Key.enter><Key.shift><Key.shift><Key.shift><Key.shift><Key.shift><Key.shift><Key.shift><Key.shift><Key.shift>Micah<Key.space><Key.shift>Thompson
Screenshot: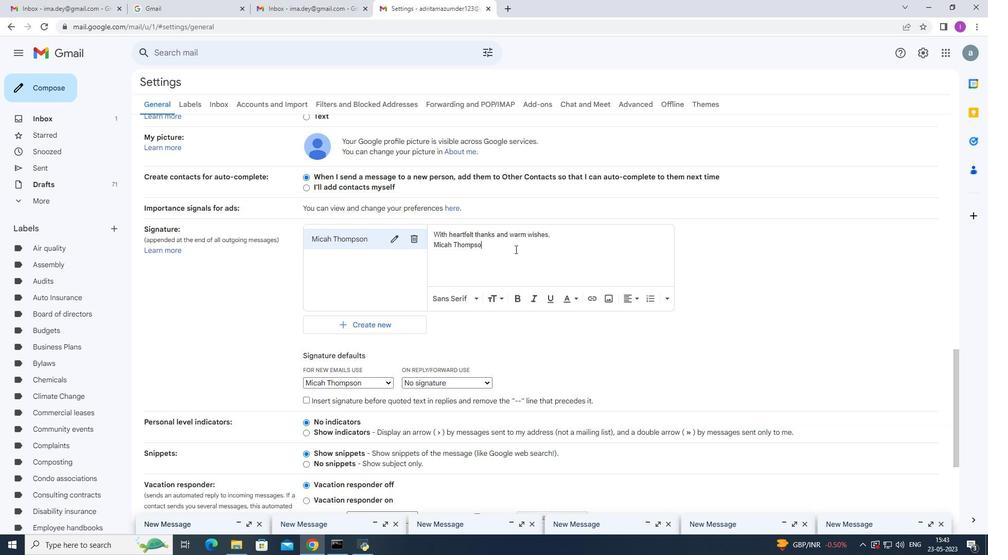 
Action: Mouse moved to (439, 276)
Screenshot: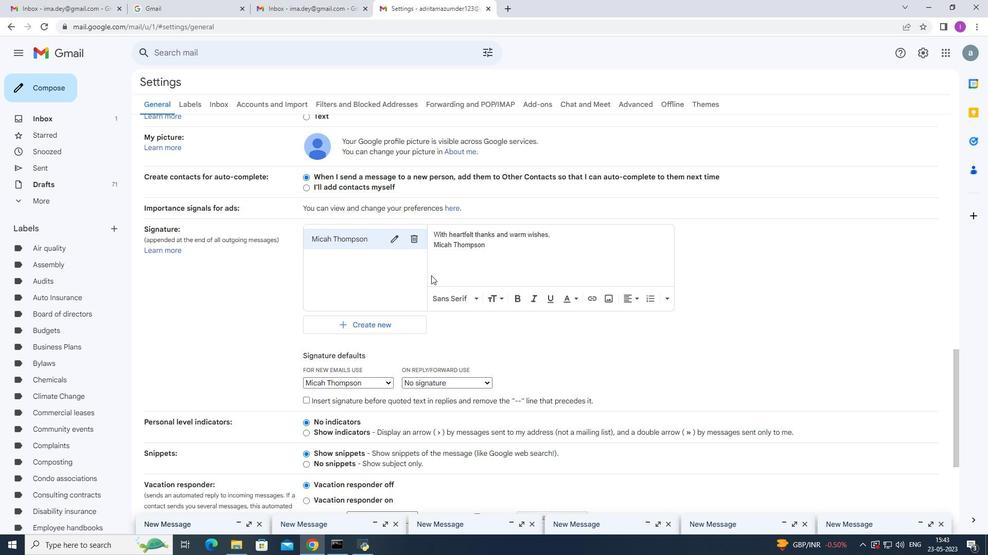 
Action: Mouse scrolled (439, 275) with delta (0, 0)
Screenshot: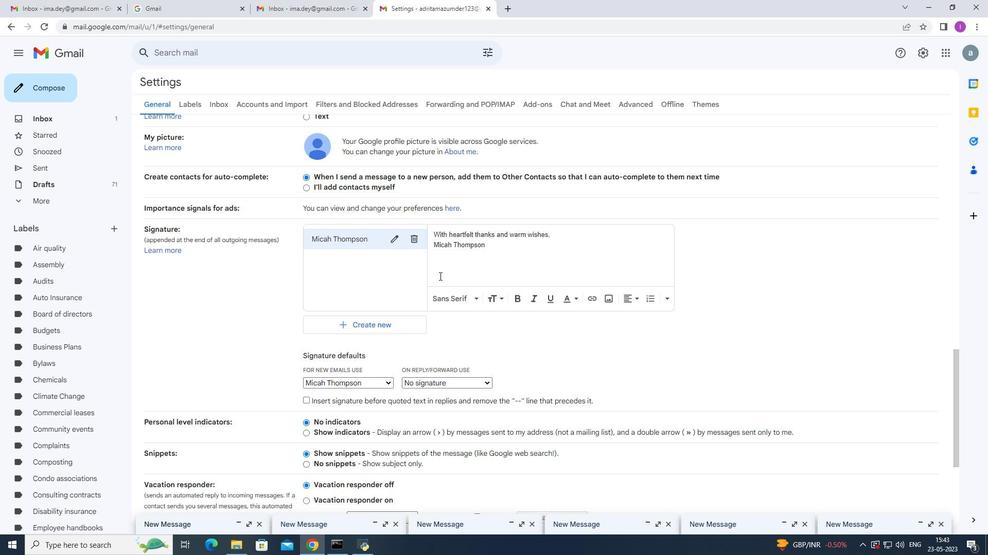 
Action: Mouse moved to (440, 276)
Screenshot: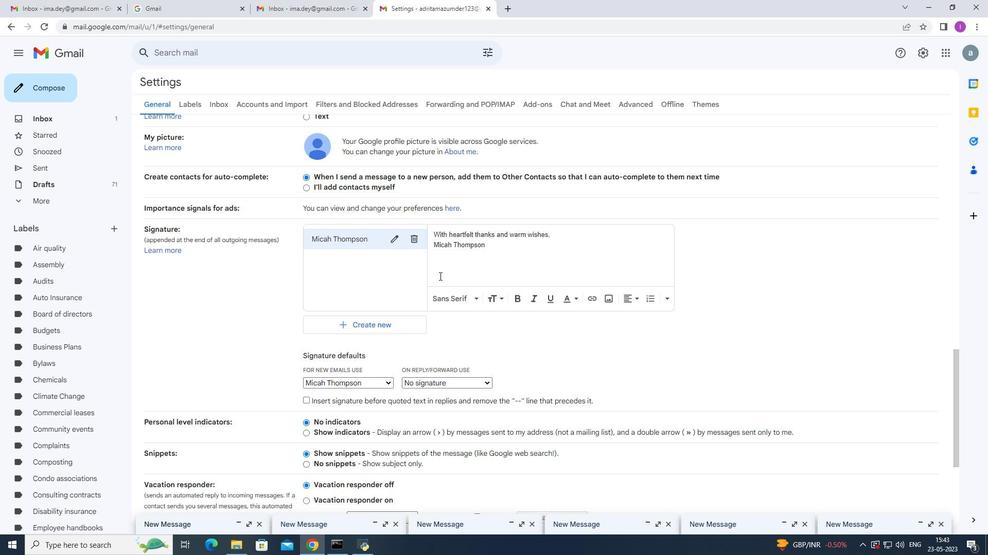 
Action: Mouse scrolled (440, 275) with delta (0, 0)
Screenshot: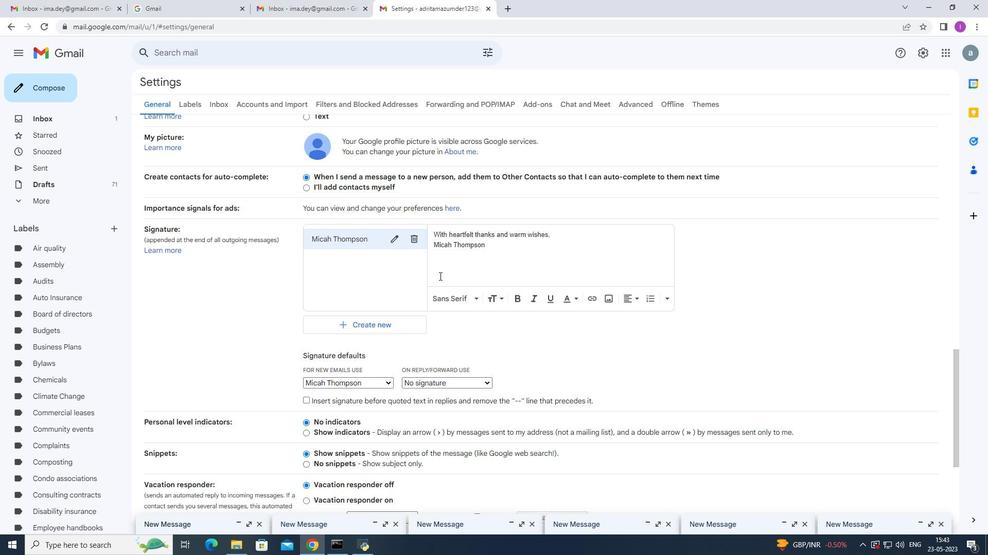 
Action: Mouse scrolled (440, 275) with delta (0, 0)
Screenshot: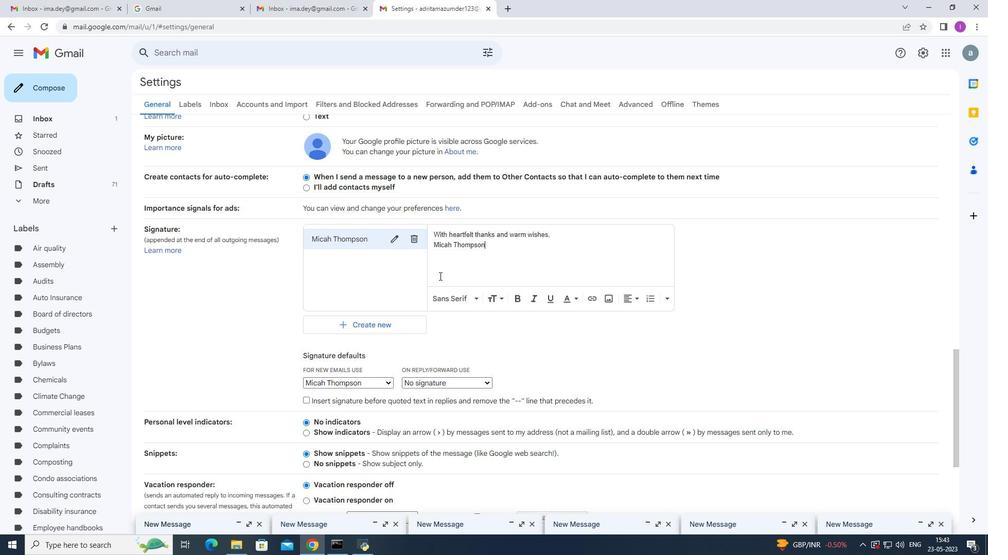 
Action: Mouse moved to (443, 280)
Screenshot: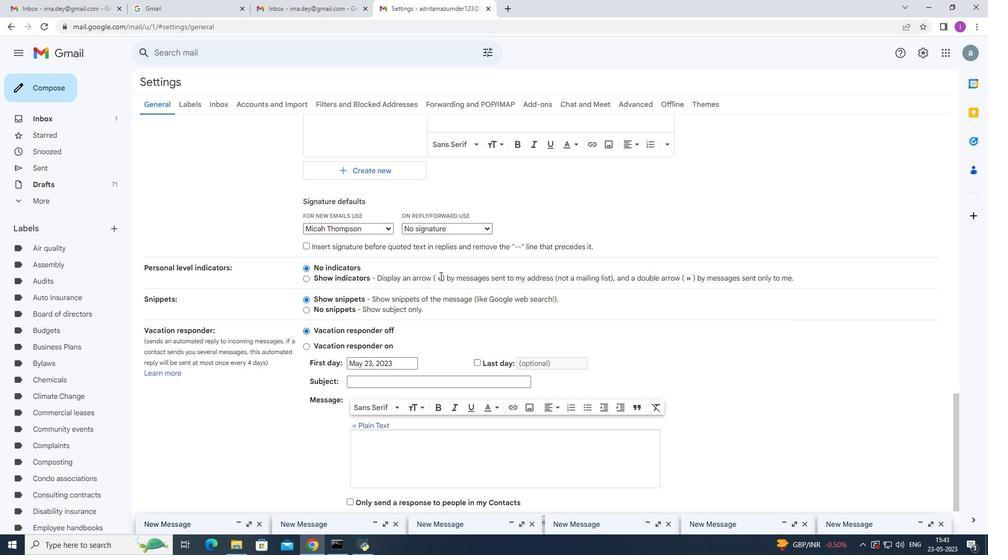 
Action: Mouse scrolled (441, 276) with delta (0, 0)
Screenshot: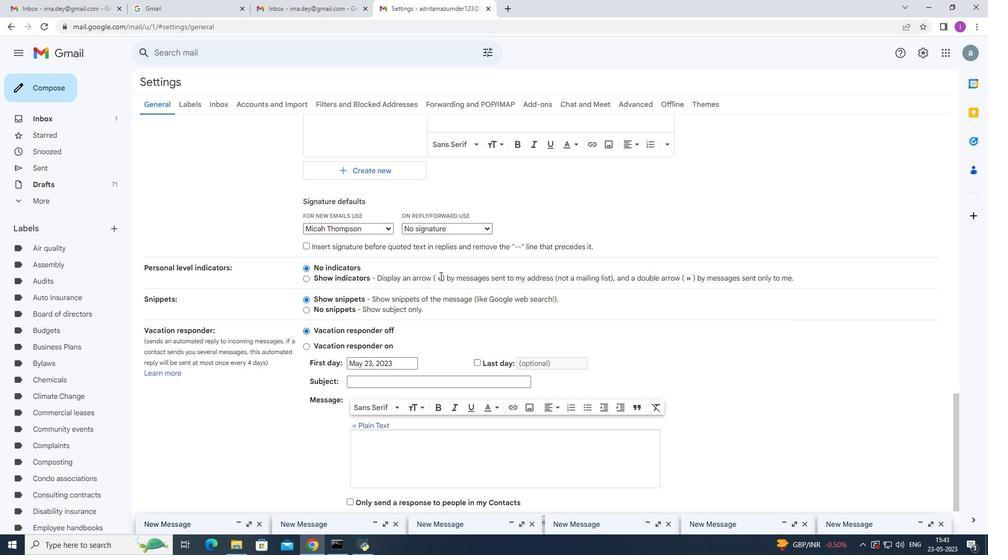 
Action: Mouse moved to (446, 285)
Screenshot: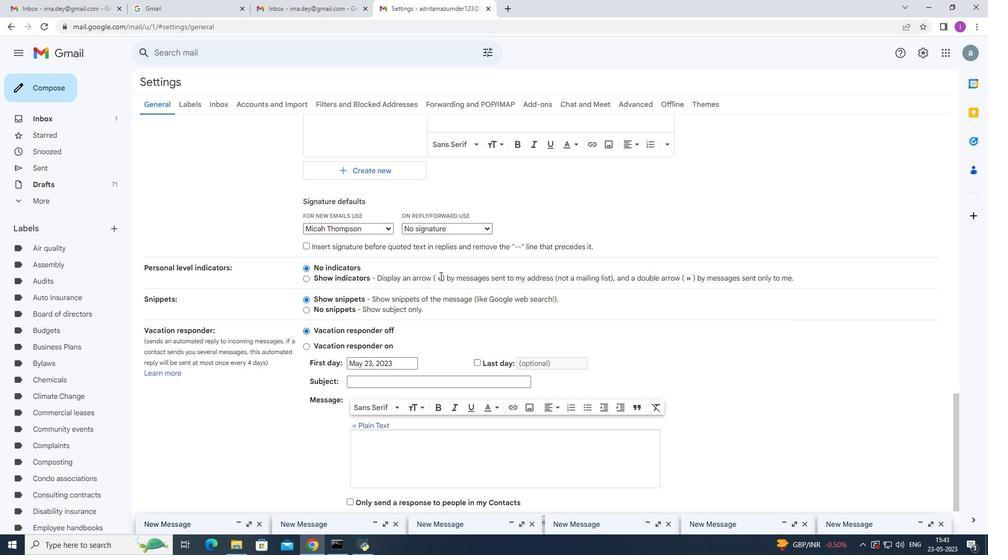 
Action: Mouse scrolled (446, 284) with delta (0, 0)
Screenshot: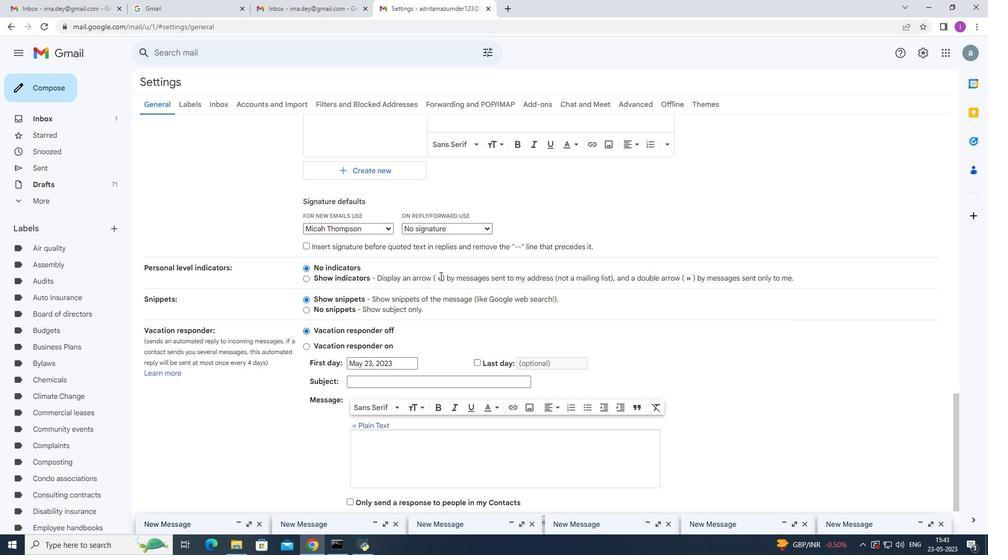 
Action: Mouse moved to (446, 285)
Screenshot: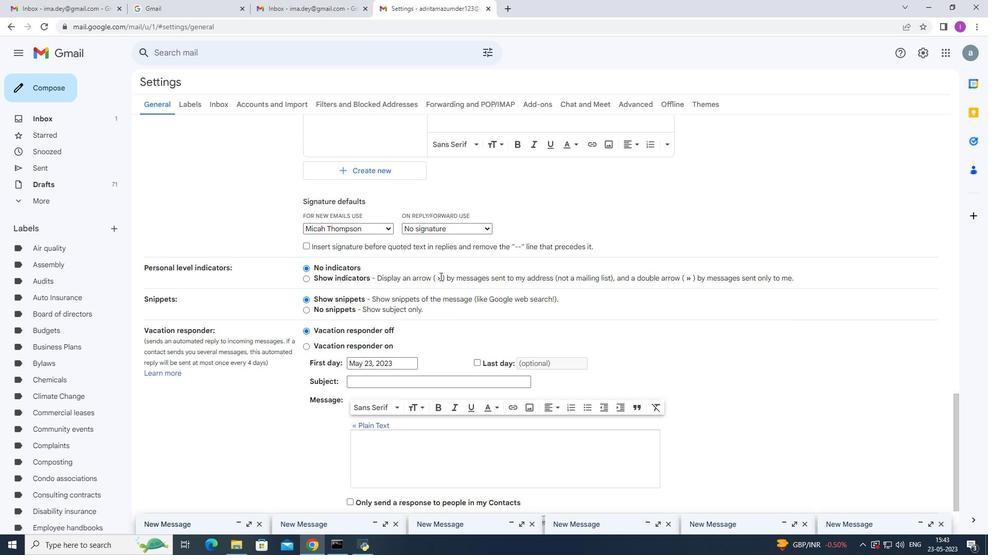 
Action: Mouse scrolled (446, 284) with delta (0, 0)
Screenshot: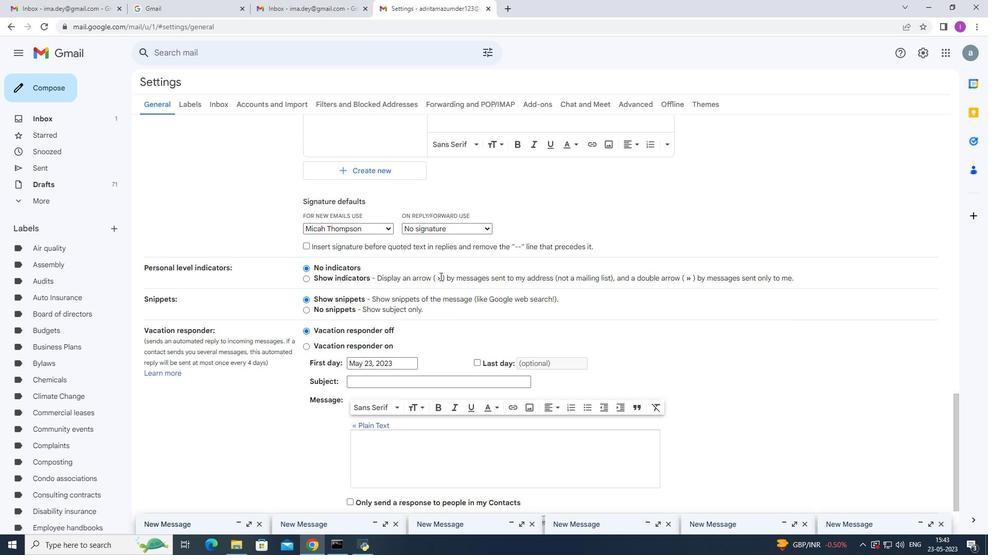
Action: Mouse moved to (452, 307)
Screenshot: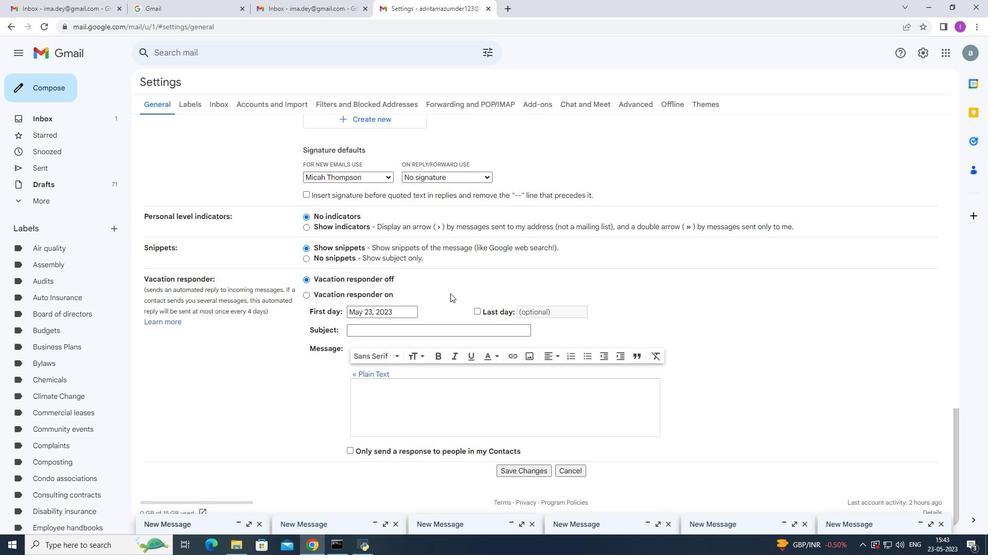 
Action: Mouse scrolled (452, 307) with delta (0, 0)
Screenshot: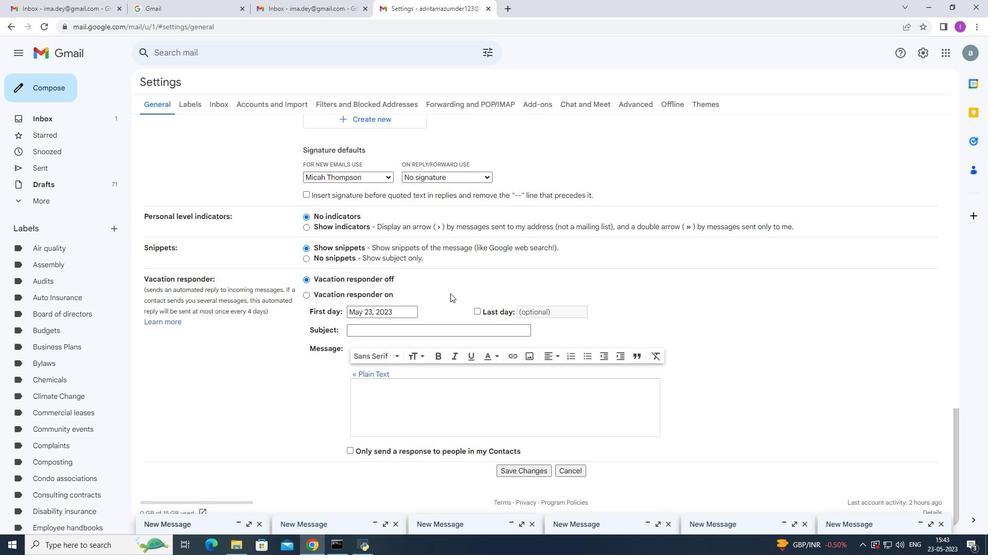 
Action: Mouse moved to (453, 309)
Screenshot: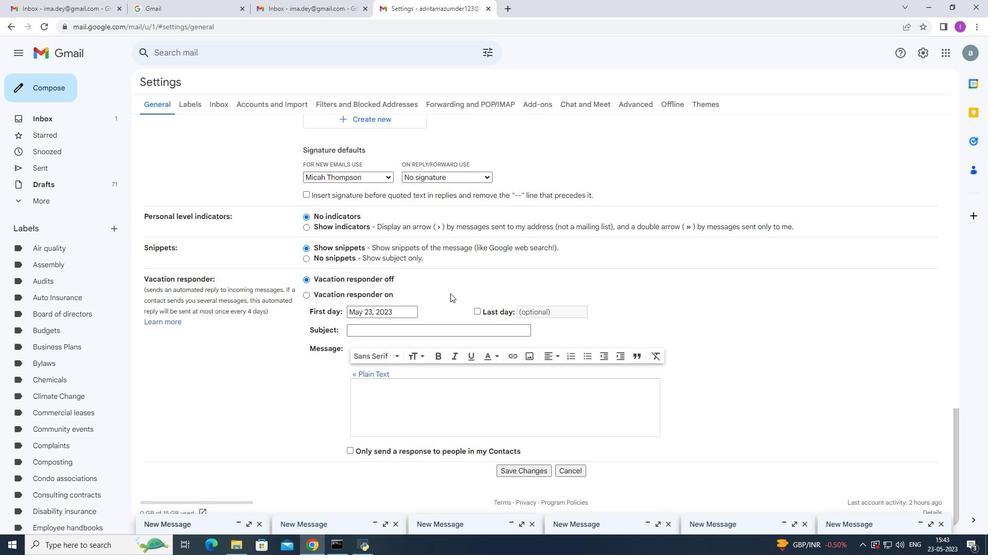 
Action: Mouse scrolled (453, 309) with delta (0, 0)
Screenshot: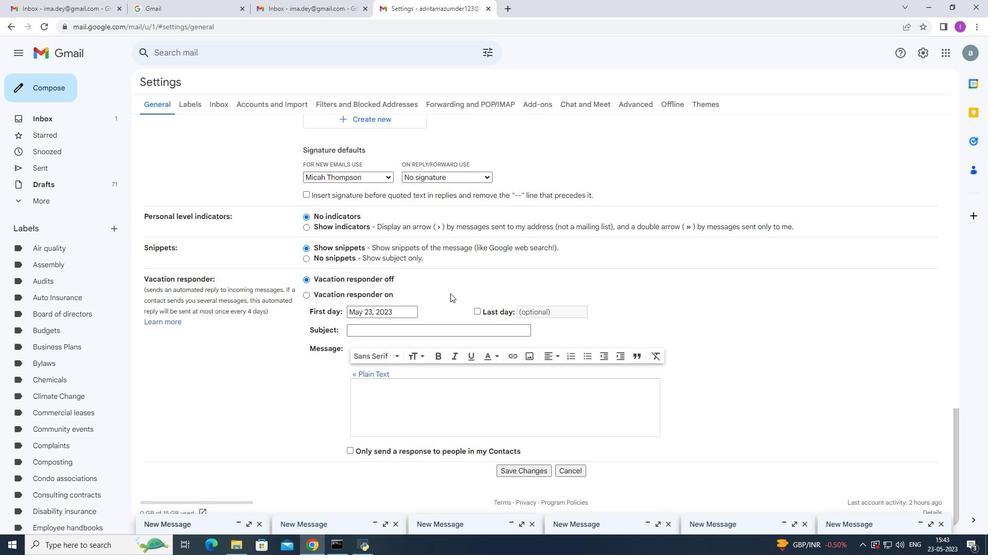 
Action: Mouse scrolled (453, 309) with delta (0, 0)
Screenshot: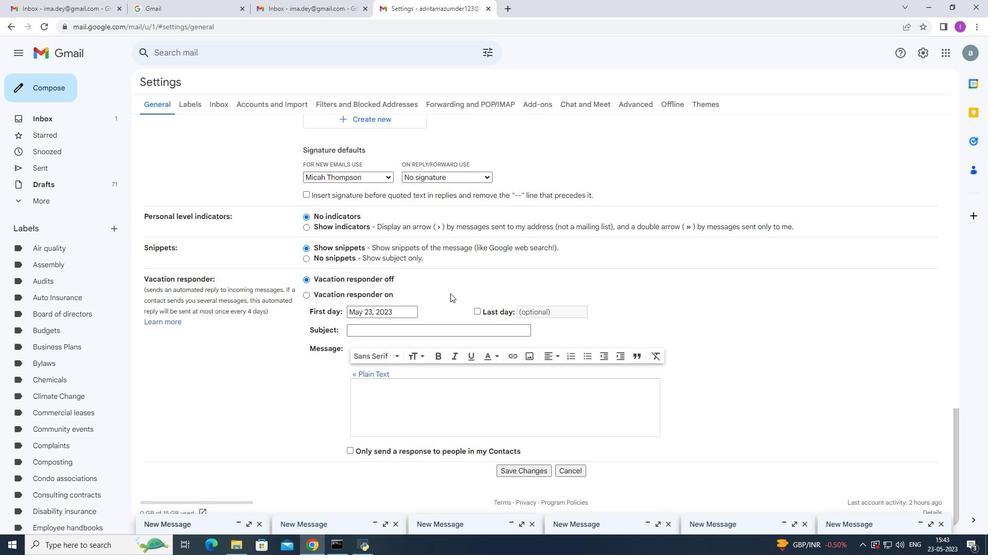 
Action: Mouse scrolled (453, 309) with delta (0, 0)
Screenshot: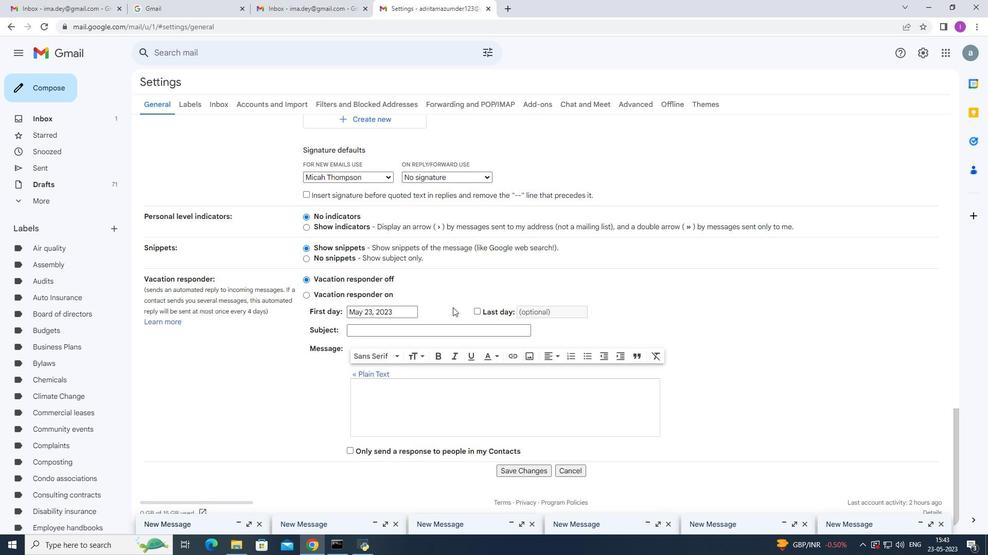 
Action: Mouse moved to (512, 471)
Screenshot: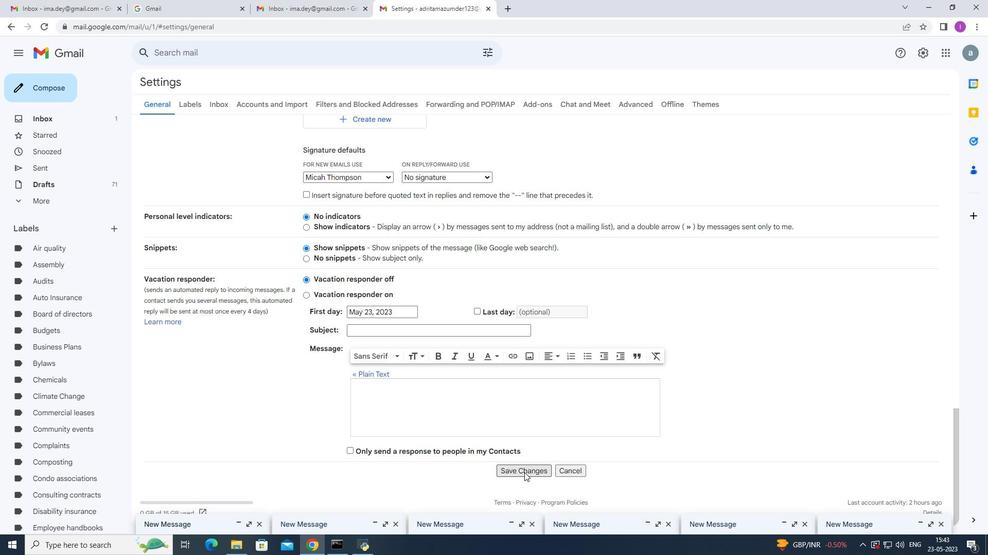 
Action: Mouse pressed left at (512, 471)
Screenshot: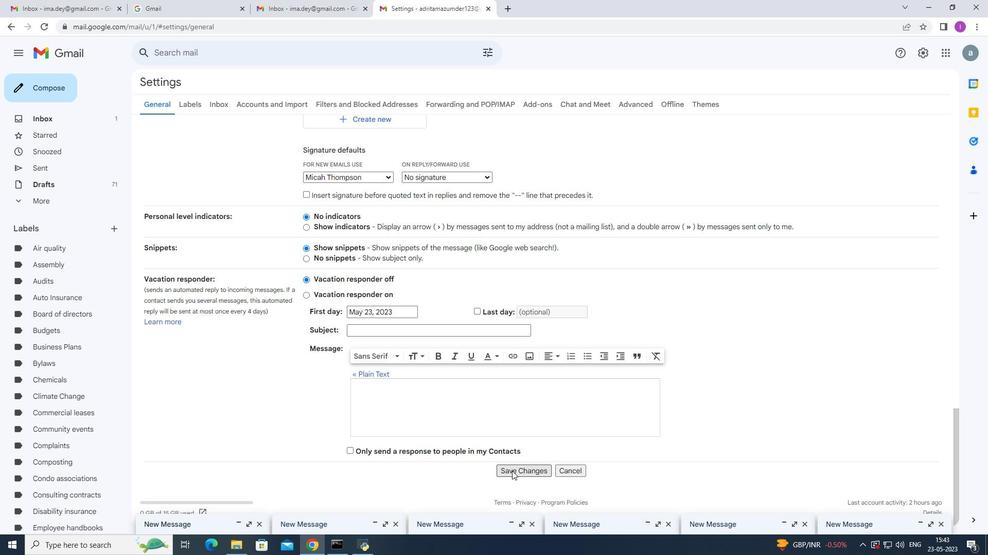 
Action: Mouse moved to (940, 526)
Screenshot: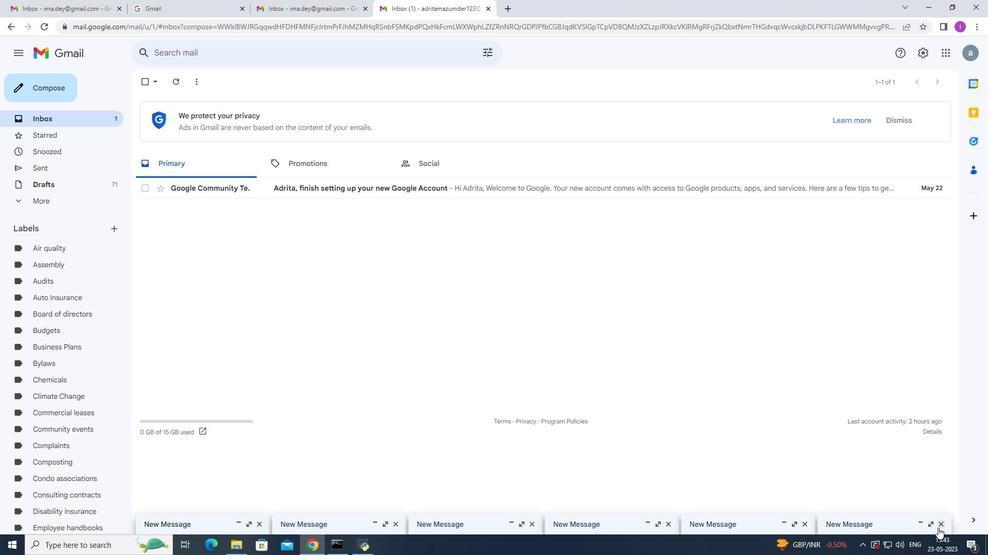 
Action: Mouse pressed left at (940, 526)
Screenshot: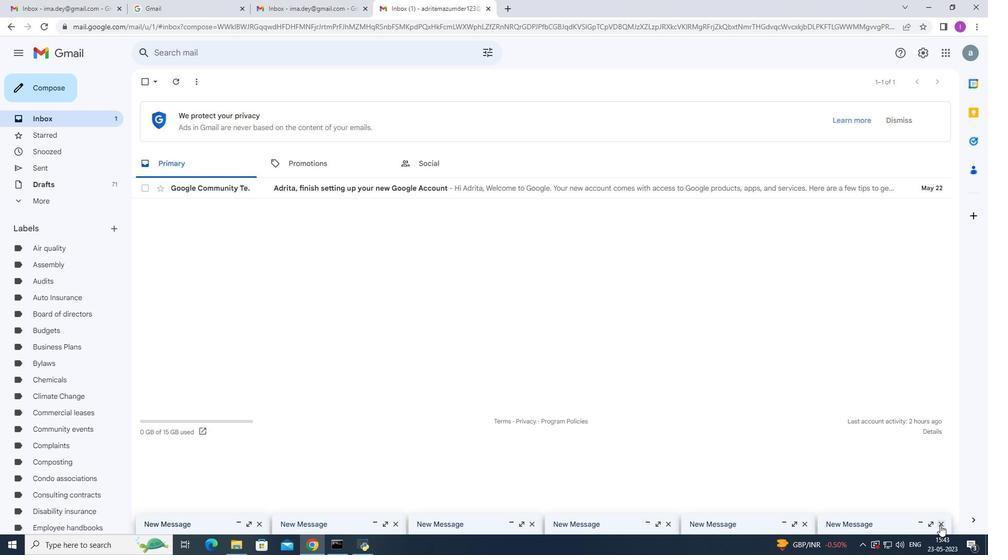
Action: Mouse moved to (801, 525)
Screenshot: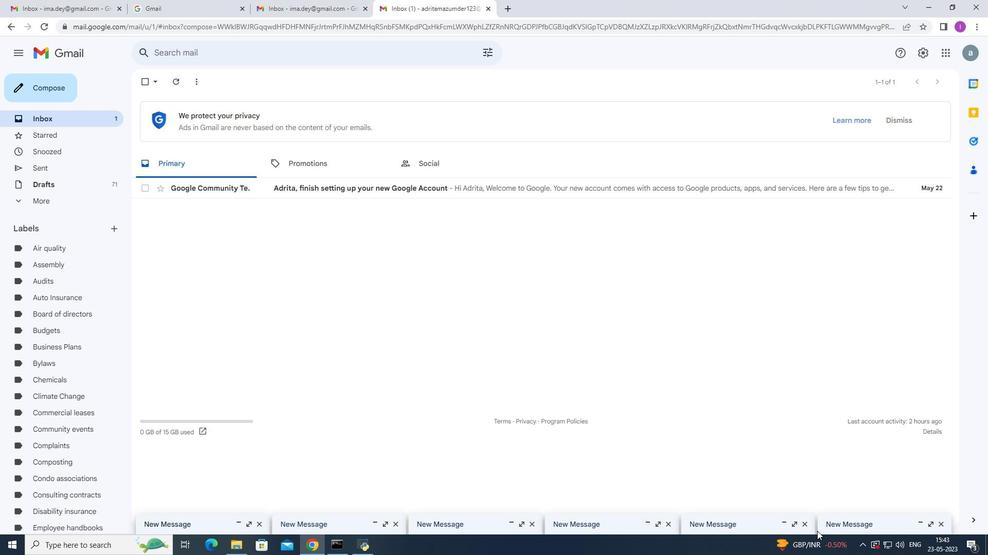 
Action: Mouse pressed left at (801, 525)
Screenshot: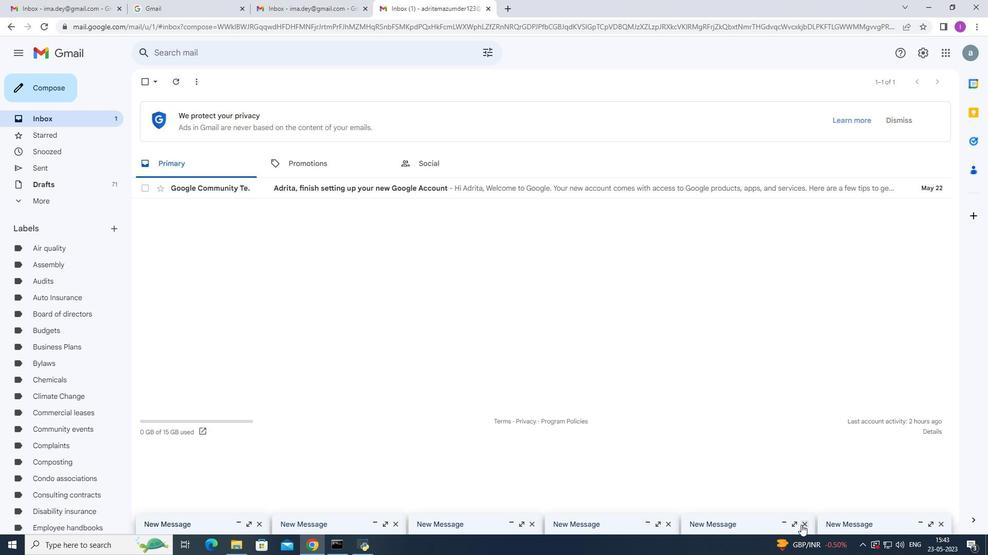 
Action: Mouse moved to (45, 83)
Screenshot: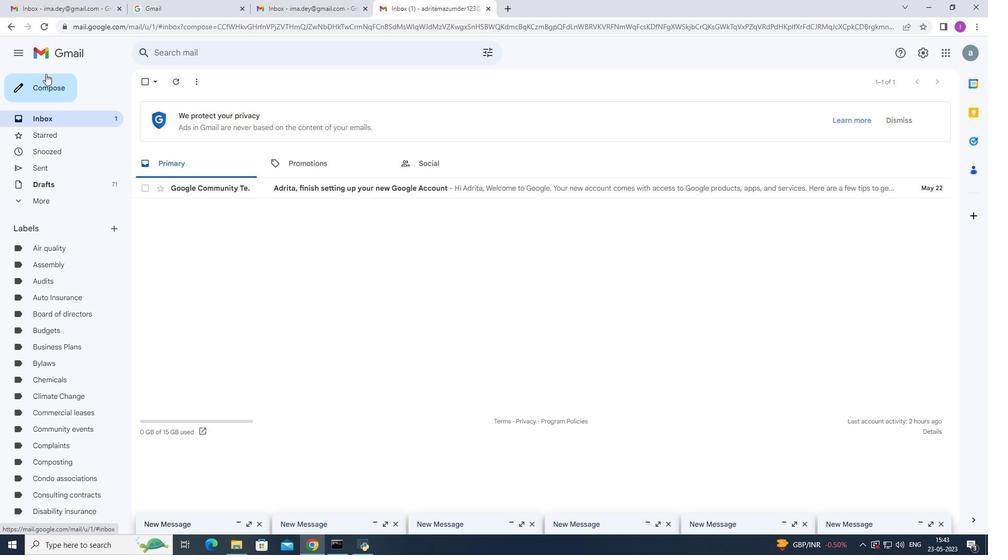 
Action: Mouse pressed left at (45, 83)
Screenshot: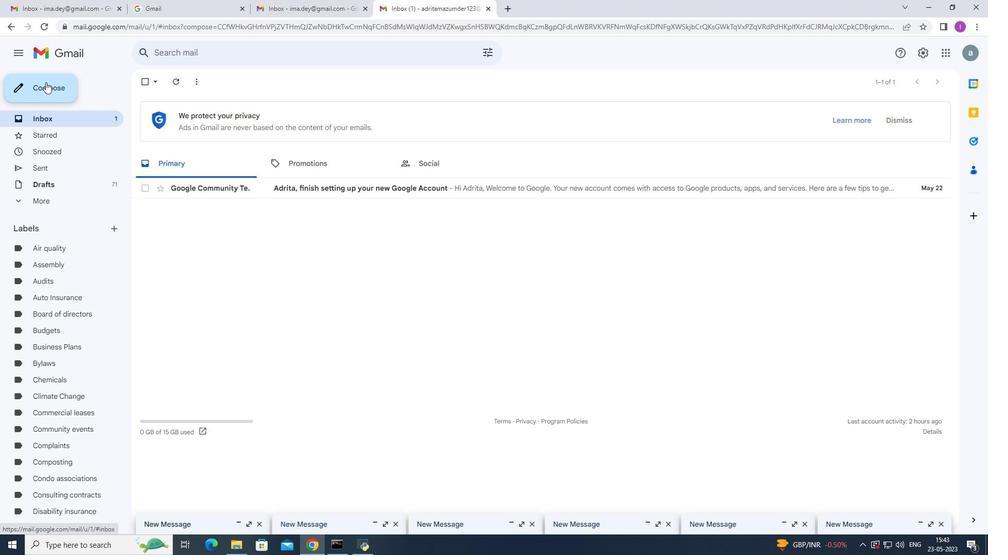 
Action: Mouse moved to (690, 251)
Screenshot: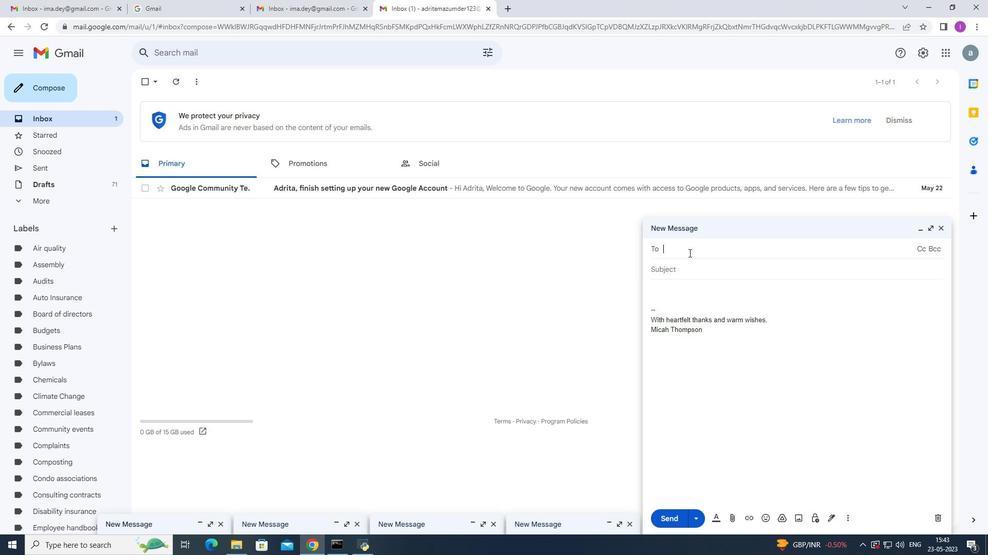 
Action: Key pressed s
Screenshot: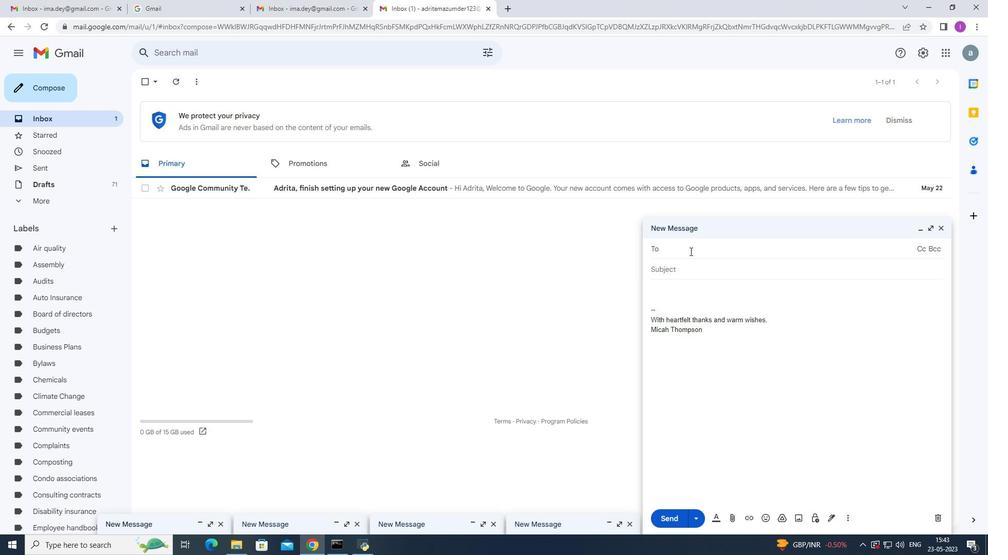 
Action: Mouse moved to (696, 267)
Screenshot: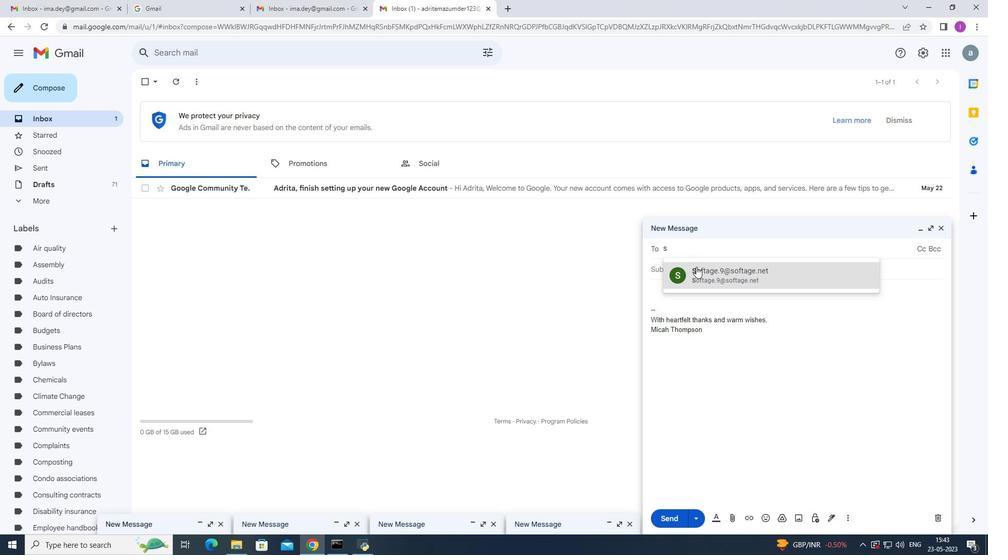 
Action: Mouse pressed left at (696, 267)
Screenshot: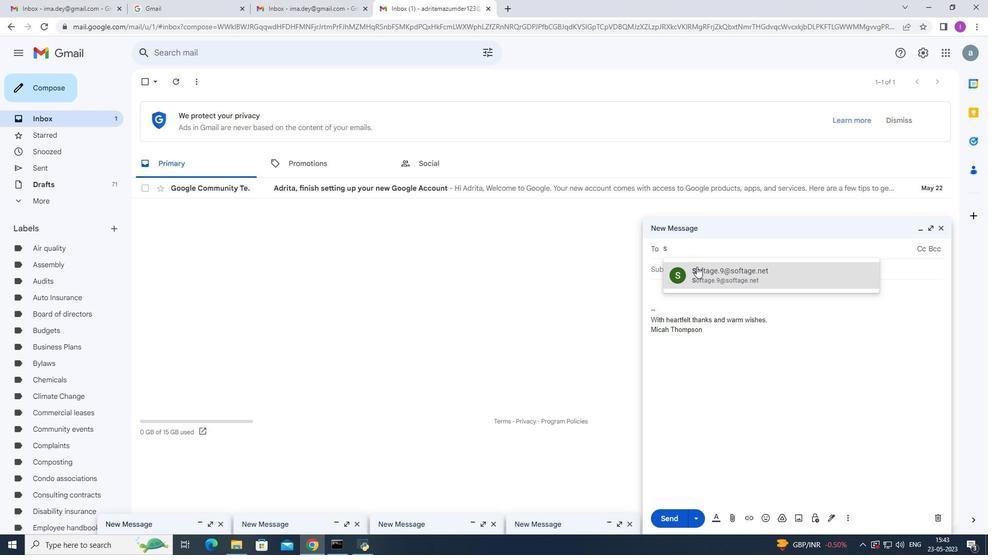 
Action: Mouse moved to (848, 520)
Screenshot: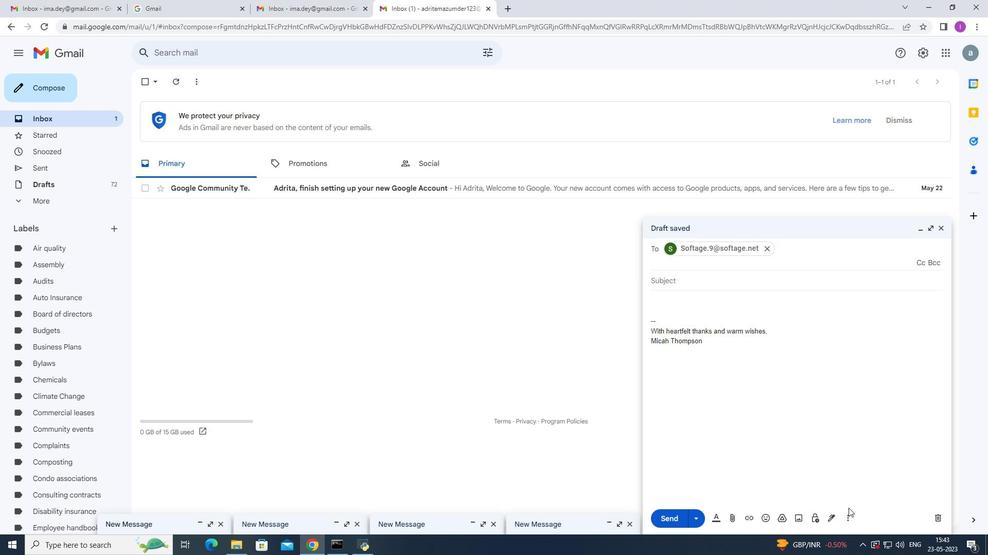 
Action: Mouse pressed left at (848, 520)
Screenshot: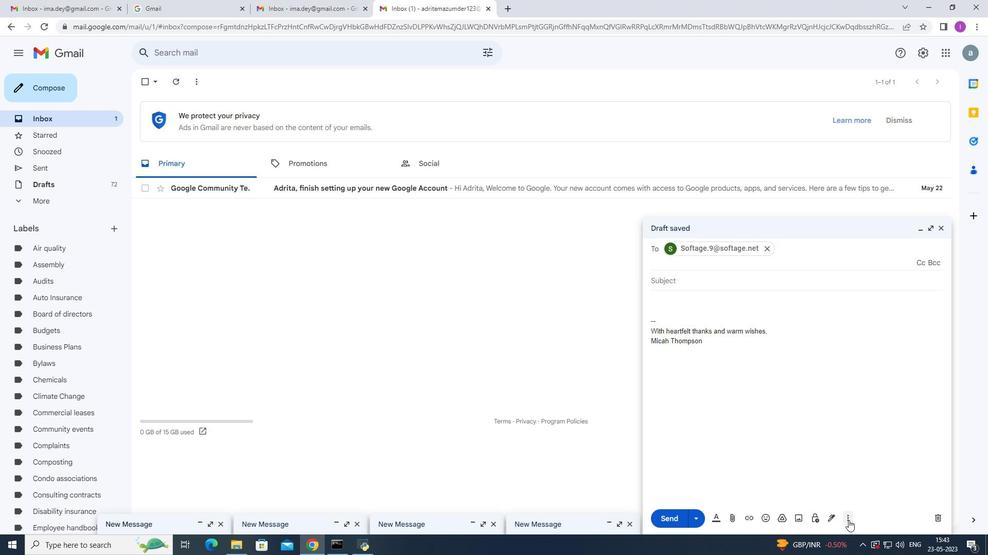 
Action: Mouse moved to (878, 425)
Screenshot: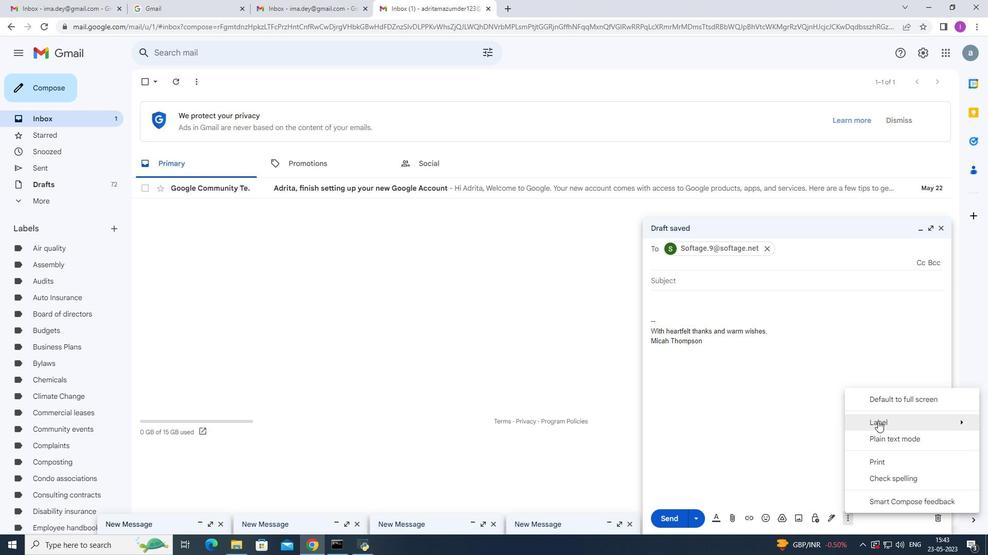 
Action: Mouse pressed left at (878, 425)
Screenshot: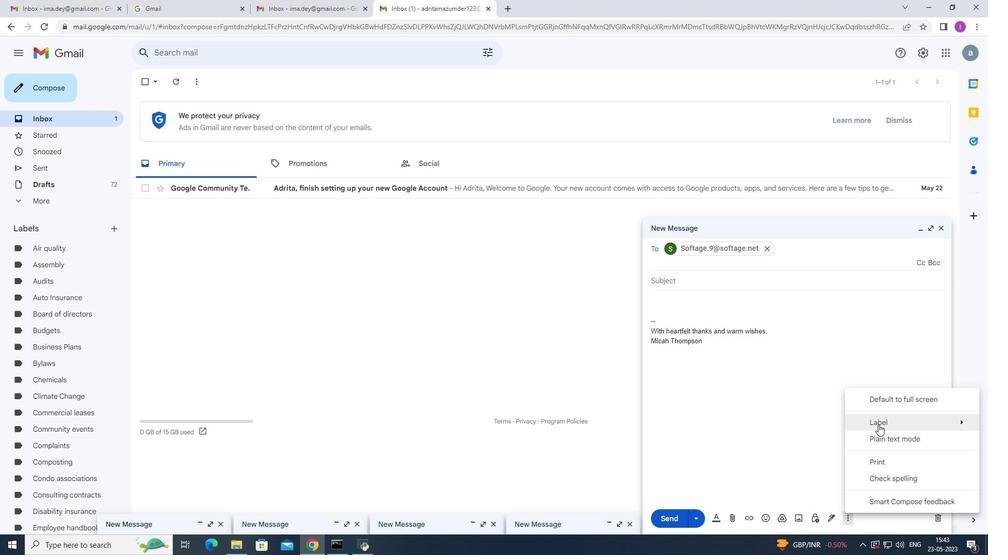 
Action: Mouse moved to (688, 217)
Screenshot: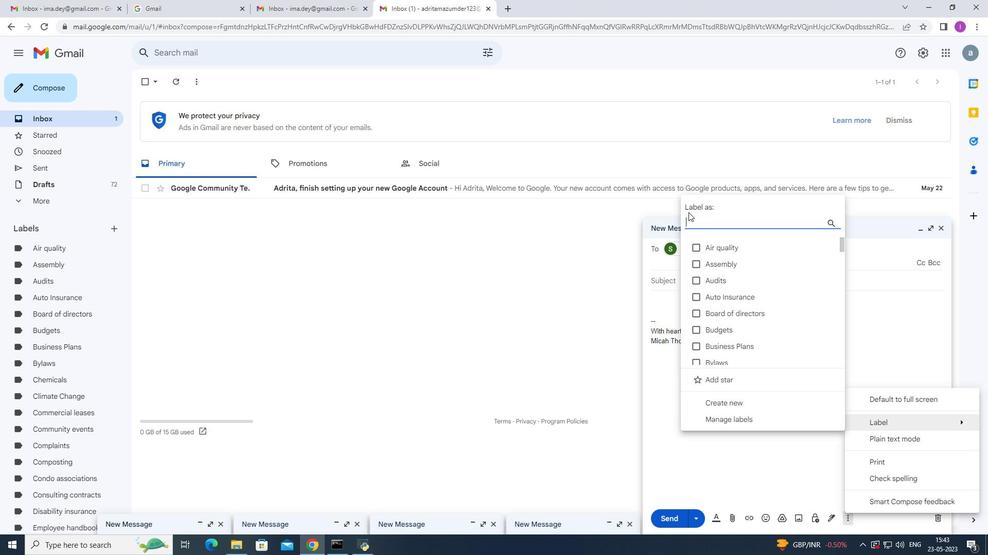 
Action: Mouse pressed left at (688, 217)
Screenshot: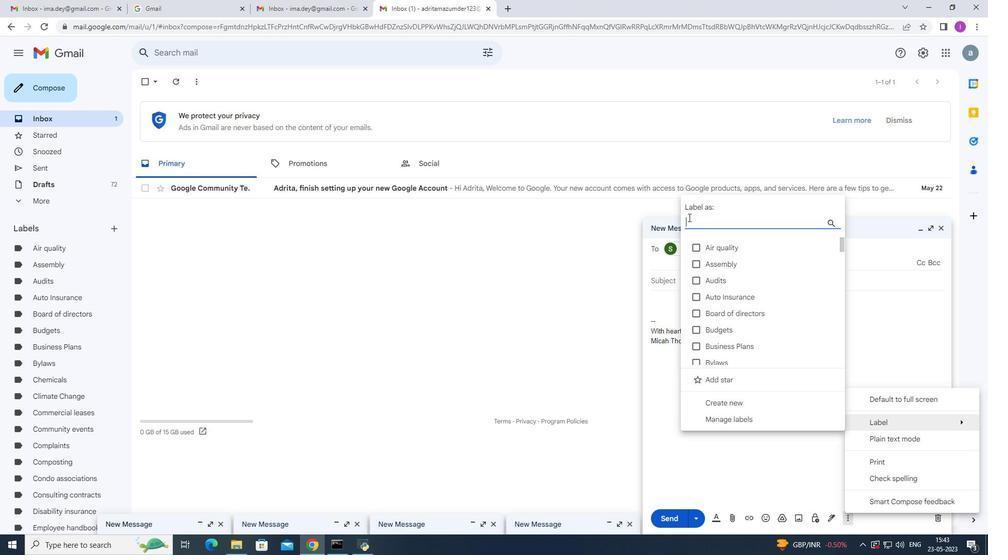 
Action: Key pressed <Key.shift><Key.shift><Key.shift><Key.shift><Key.shift><Key.shift><Key.shift><Key.shift><Key.shift>Insurance<Key.space>clain<Key.backspace>ms
Screenshot: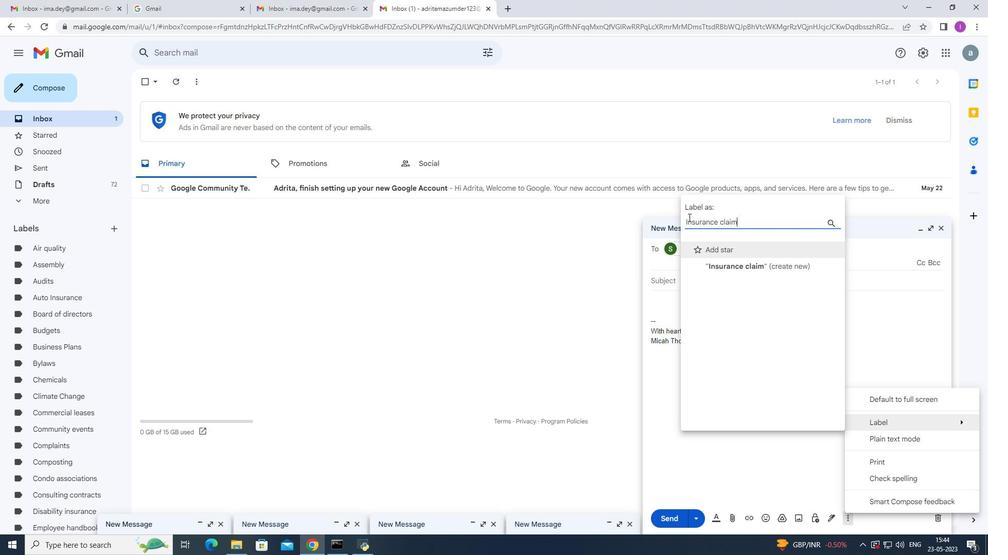 
Action: Mouse moved to (762, 269)
Screenshot: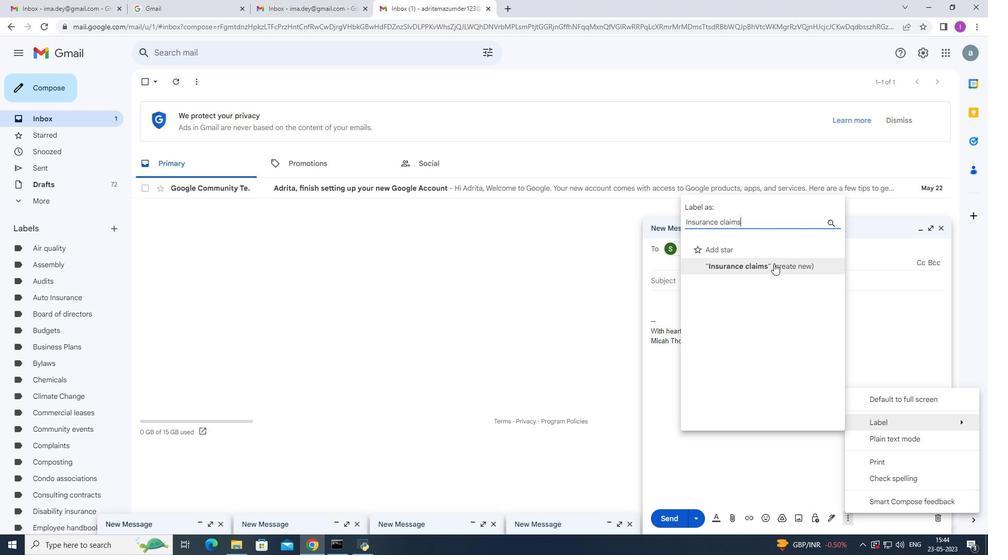 
Action: Mouse pressed left at (762, 269)
Screenshot: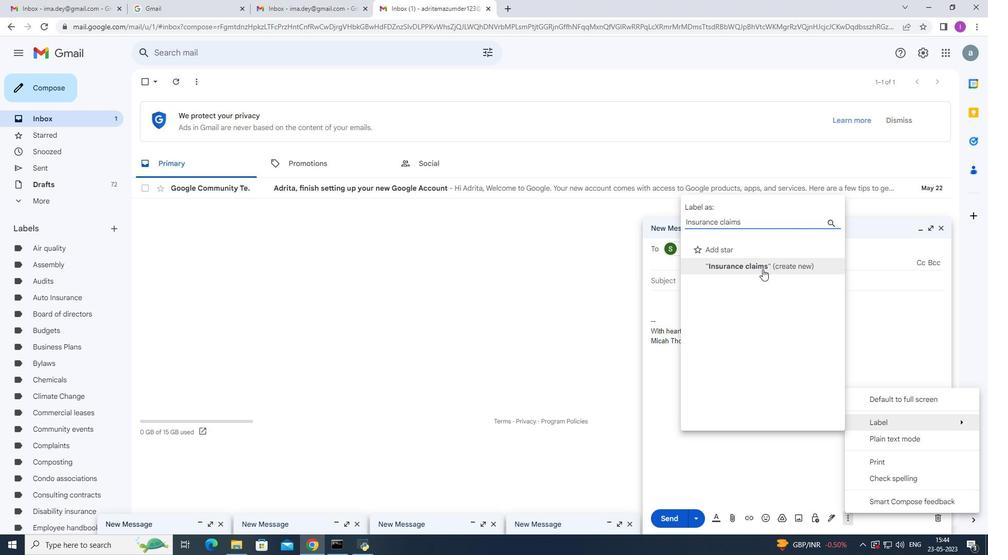 
Action: Mouse moved to (582, 328)
Screenshot: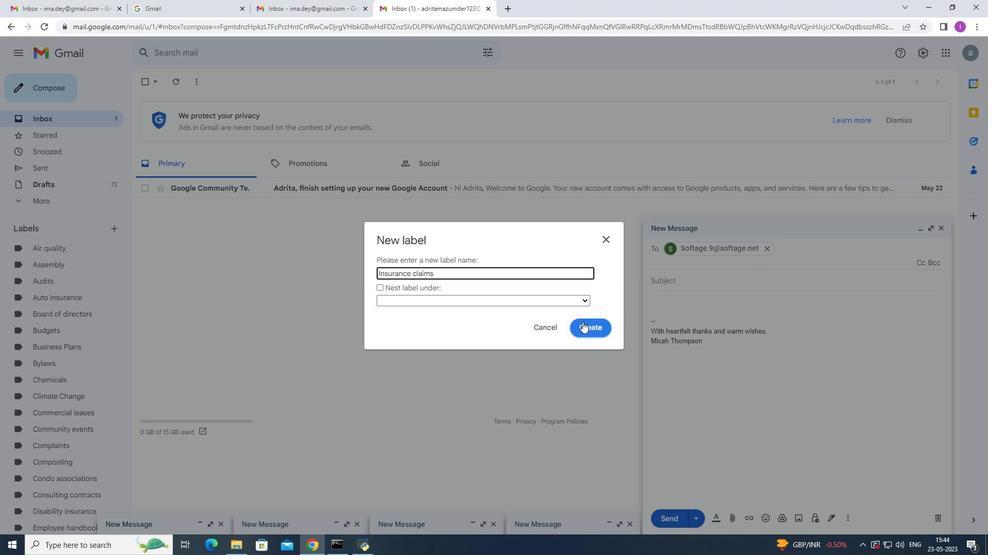 
Action: Mouse pressed left at (582, 328)
Screenshot: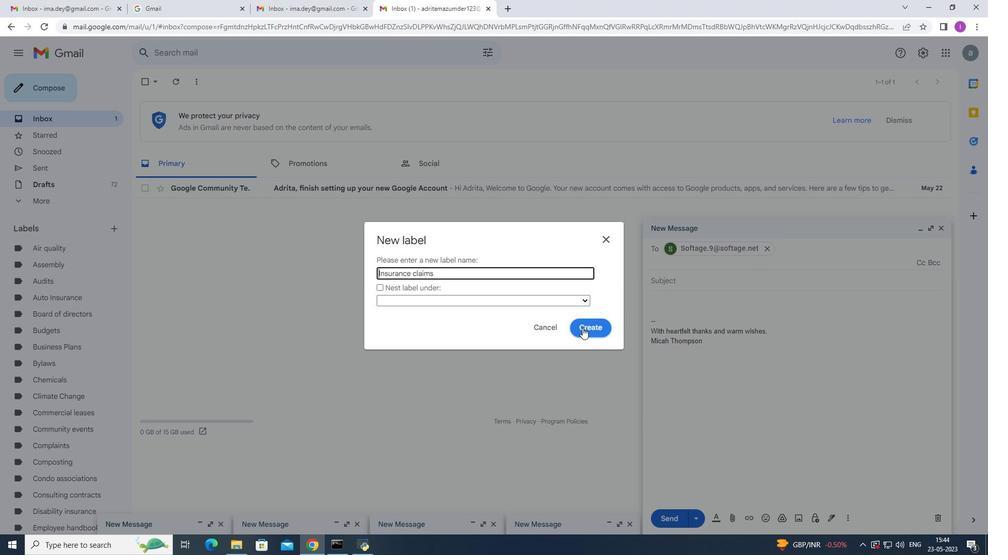 
Action: Mouse moved to (848, 516)
Screenshot: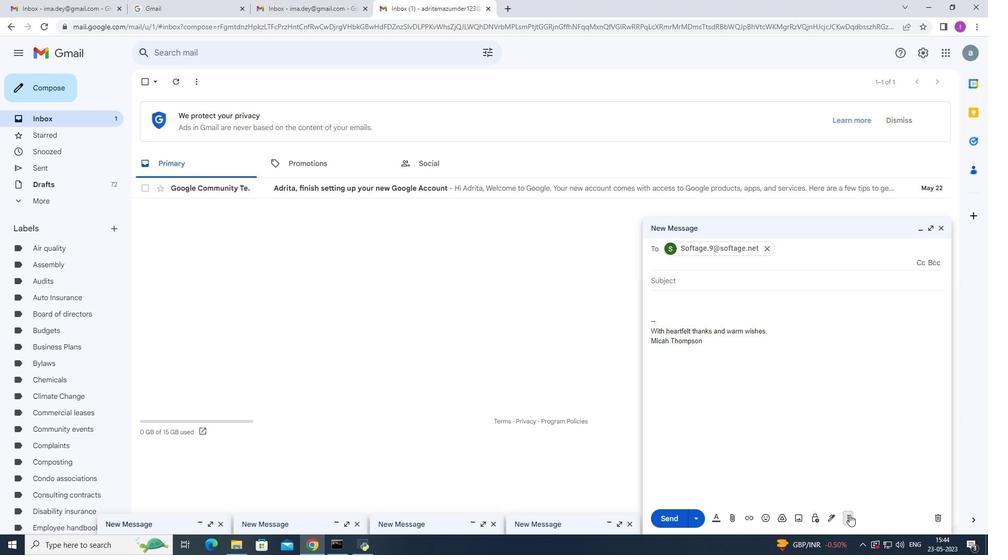 
Action: Mouse pressed left at (848, 516)
Screenshot: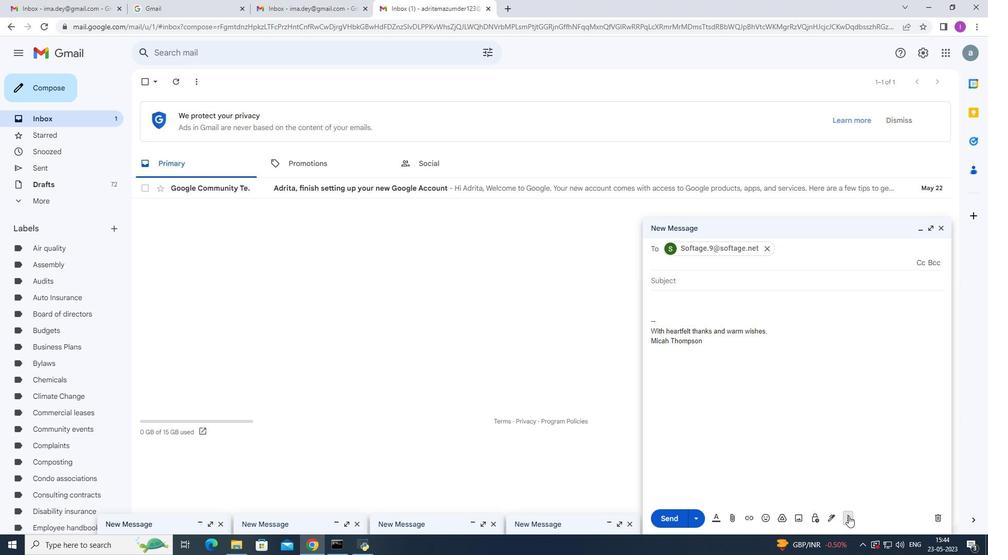
Action: Mouse moved to (421, 311)
Screenshot: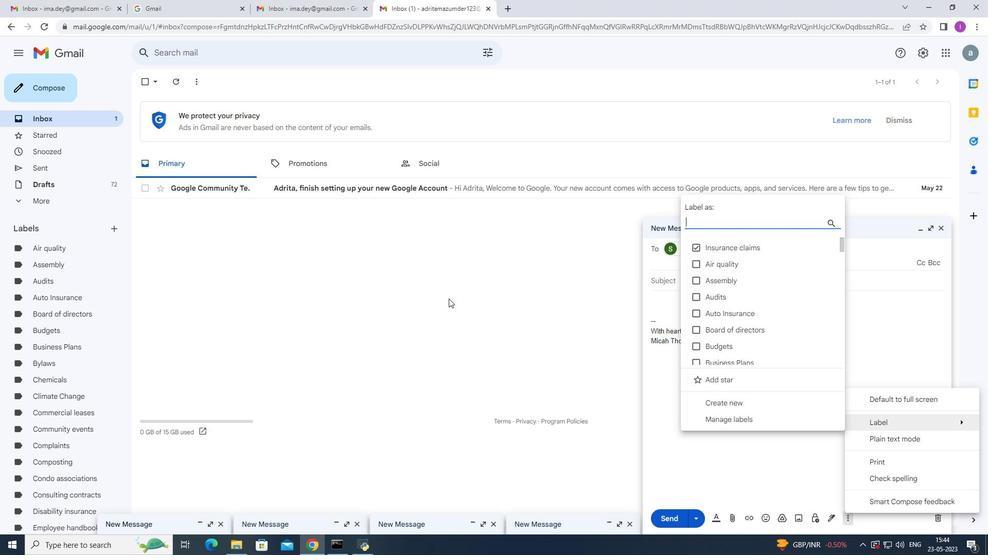 
Action: Mouse pressed left at (421, 311)
Screenshot: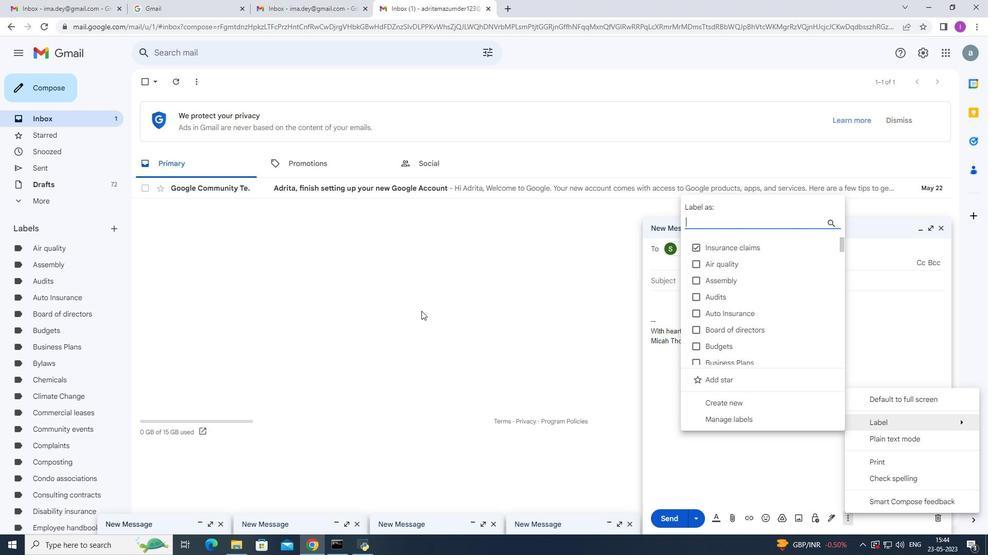 
Action: Mouse moved to (552, 316)
Screenshot: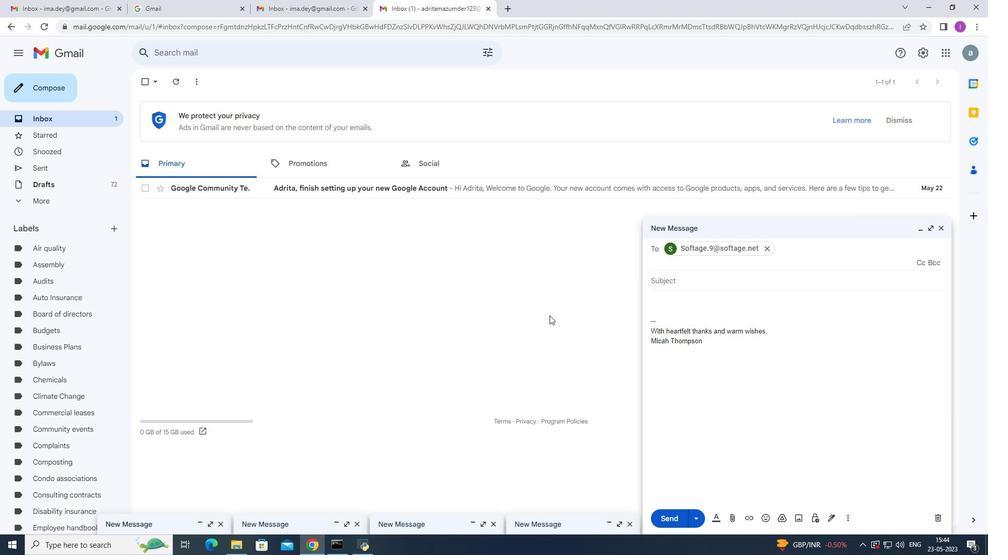 
